 Task: Look for space in Itararé, Brazil from 9th June, 2023 to 16th June, 2023 for 2 adults in price range Rs.8000 to Rs.16000. Place can be entire place with 2 bedrooms having 2 beds and 1 bathroom. Property type can be house, flat, guest house. Booking option can be shelf check-in. Required host language is Spanish.
Action: Key pressed i<Key.caps_lock>tarare,<Key.space><Key.caps_lock>b<Key.caps_lock>razil<Key.enter>
Screenshot: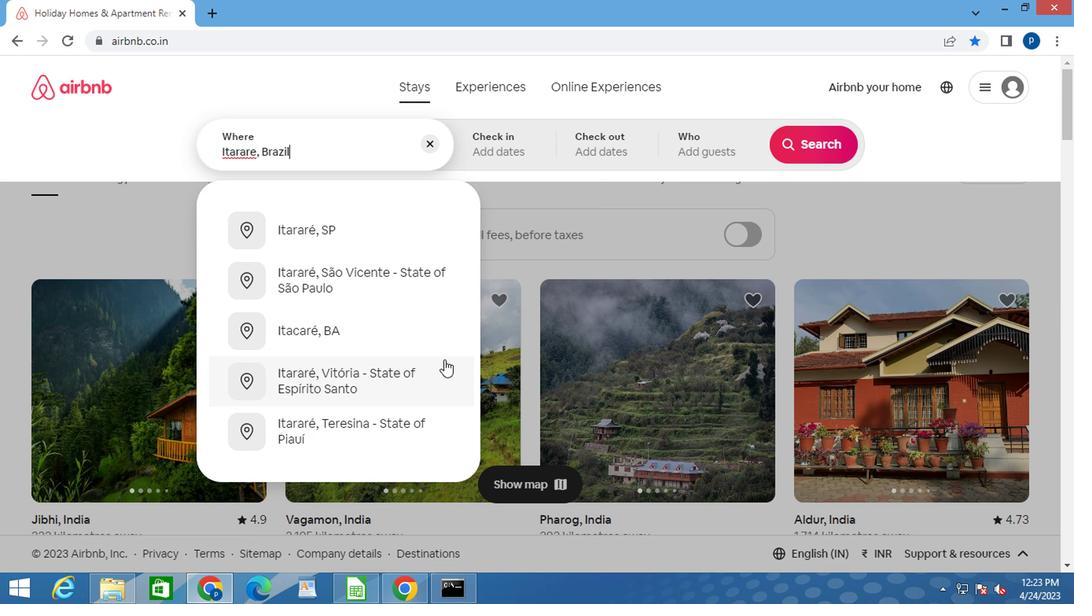 
Action: Mouse moved to (794, 268)
Screenshot: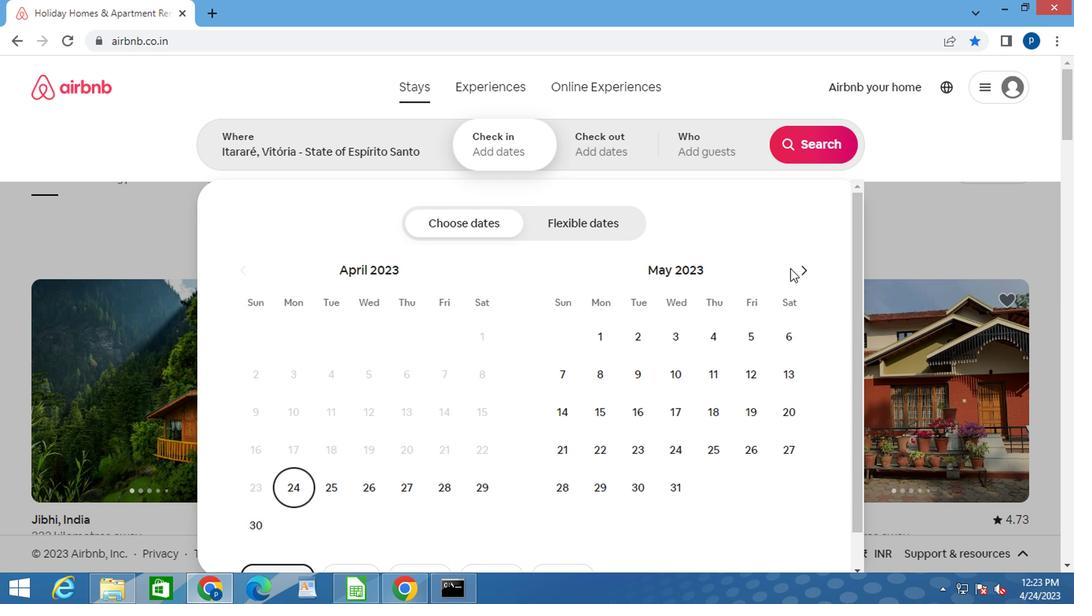 
Action: Mouse pressed left at (794, 268)
Screenshot: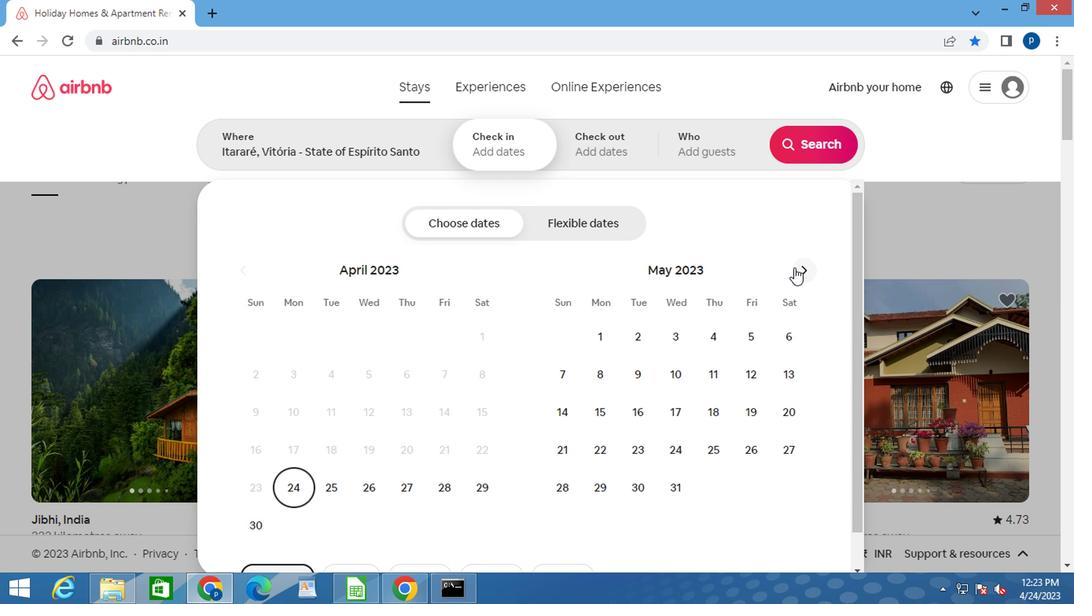 
Action: Mouse moved to (744, 372)
Screenshot: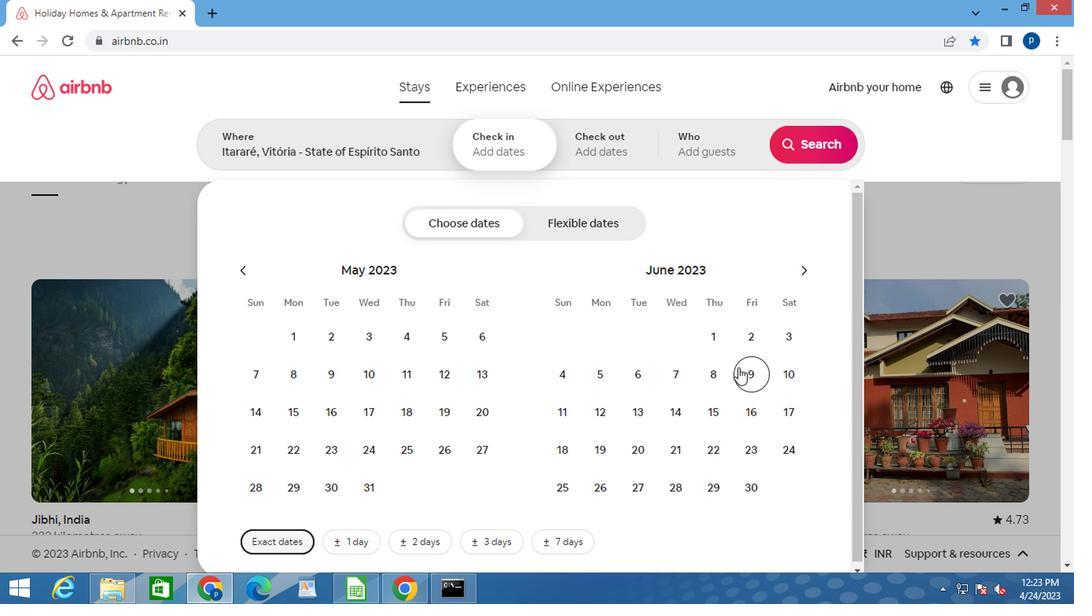 
Action: Mouse pressed left at (744, 372)
Screenshot: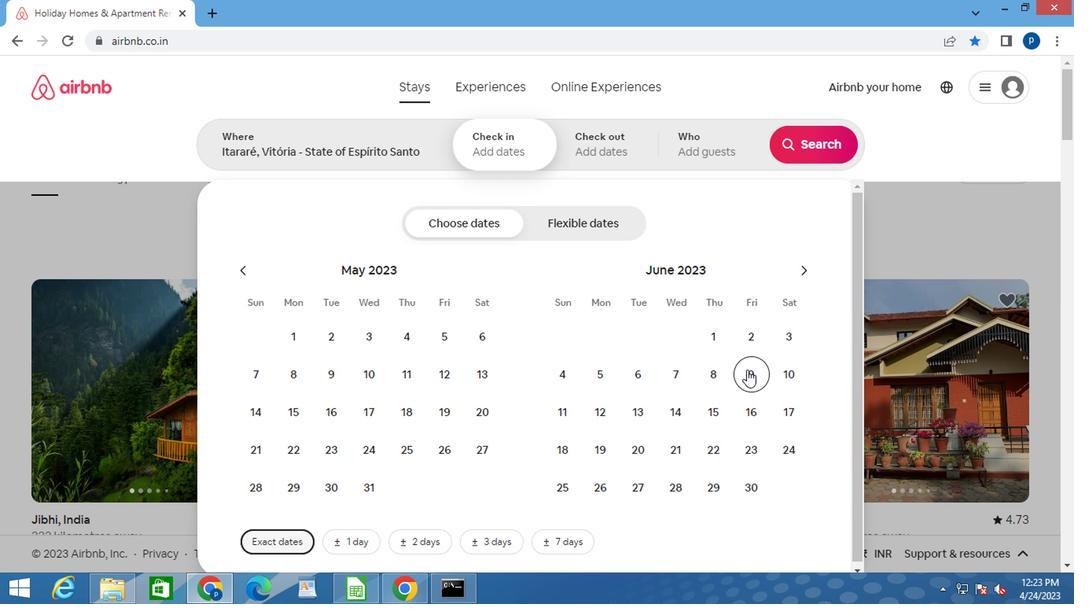
Action: Mouse moved to (750, 401)
Screenshot: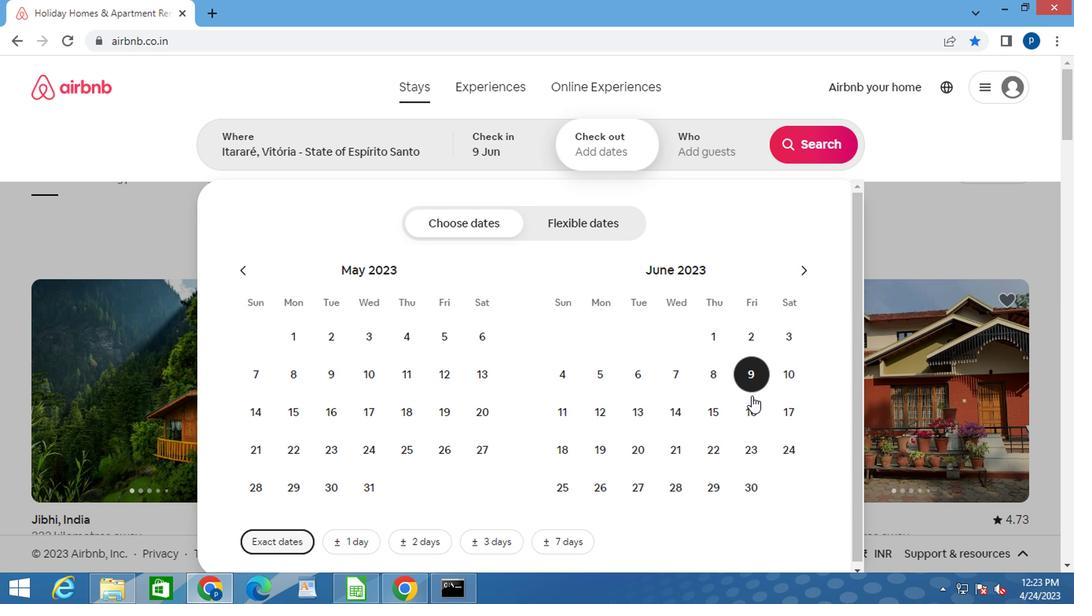 
Action: Mouse pressed left at (750, 401)
Screenshot: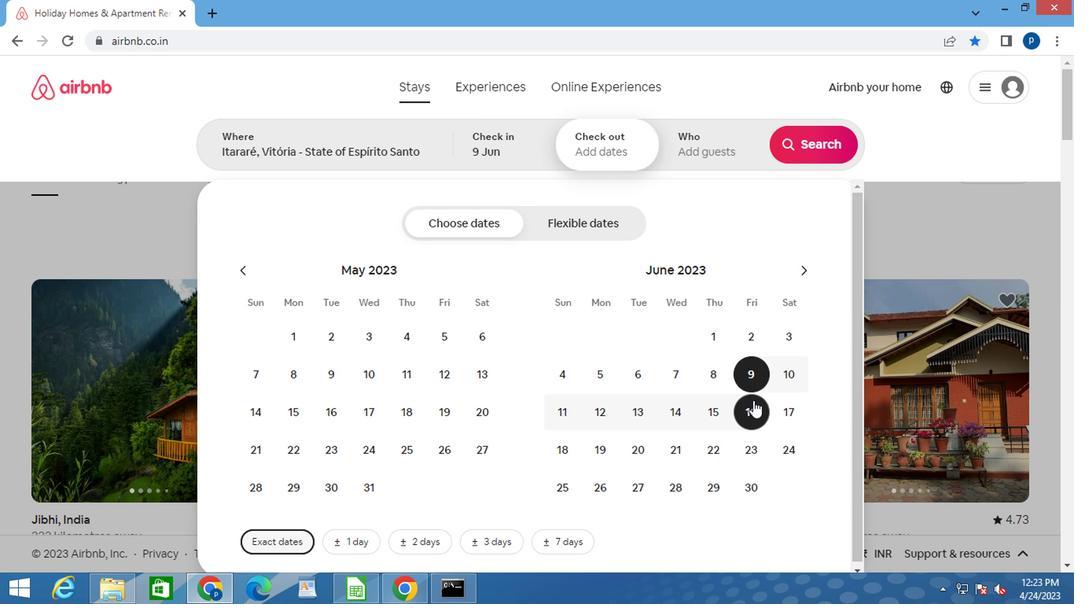 
Action: Mouse moved to (716, 150)
Screenshot: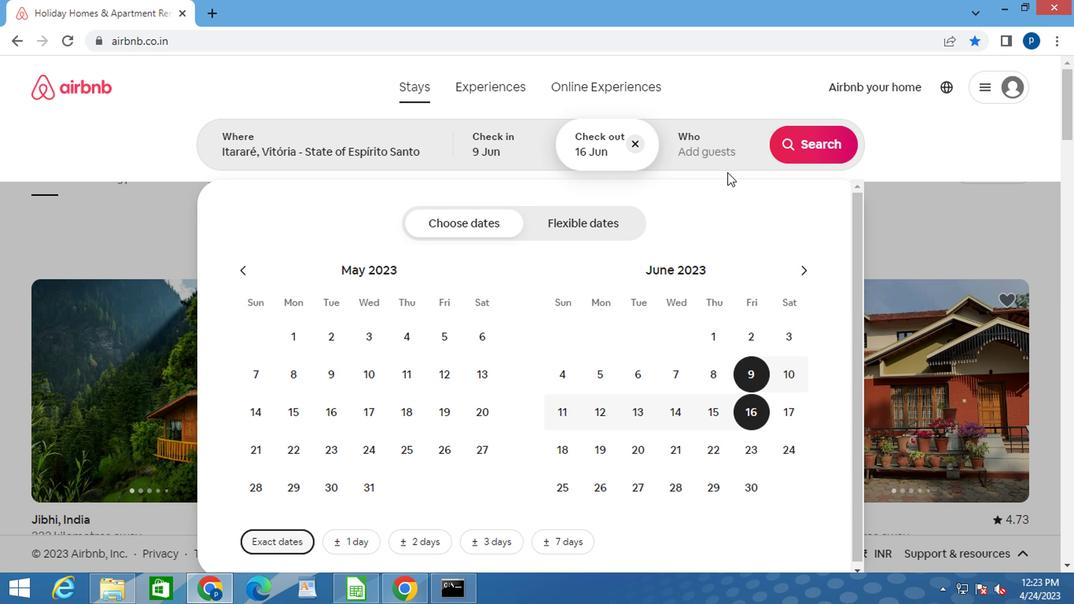 
Action: Mouse pressed left at (716, 150)
Screenshot: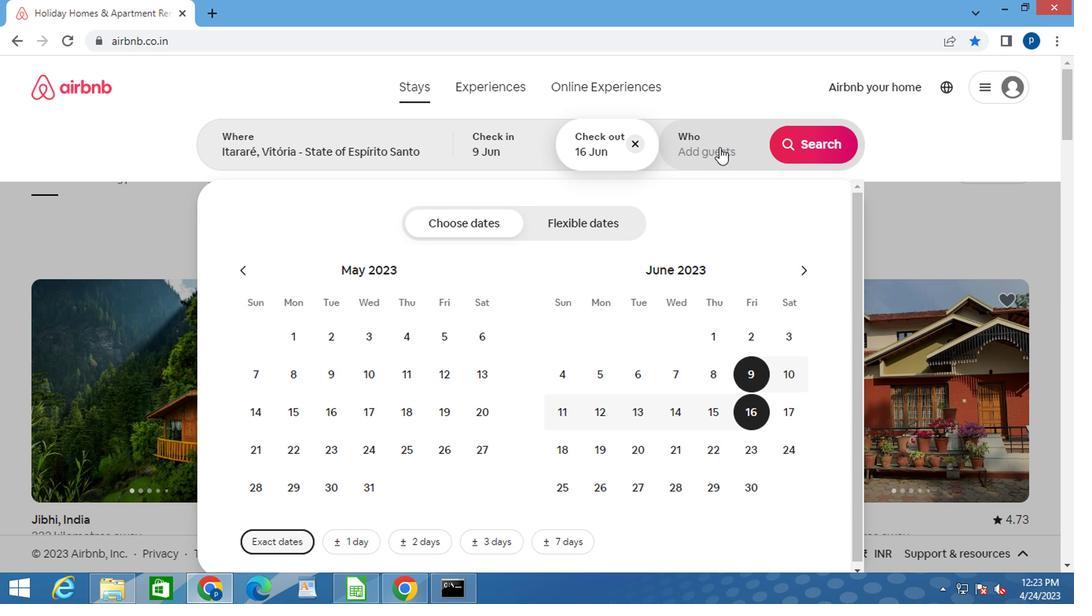
Action: Mouse moved to (815, 226)
Screenshot: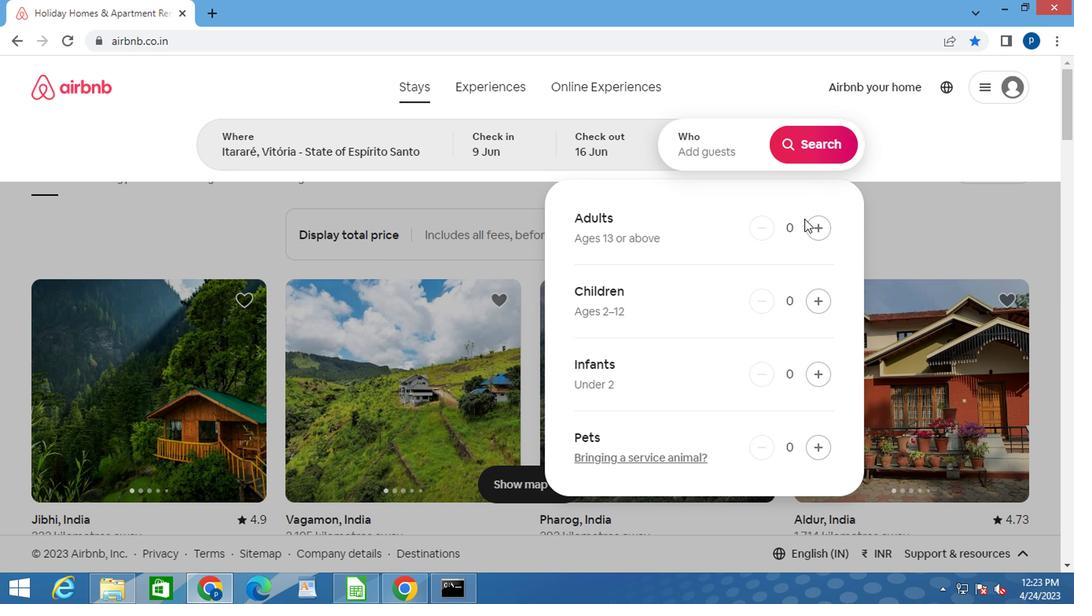 
Action: Mouse pressed left at (815, 226)
Screenshot: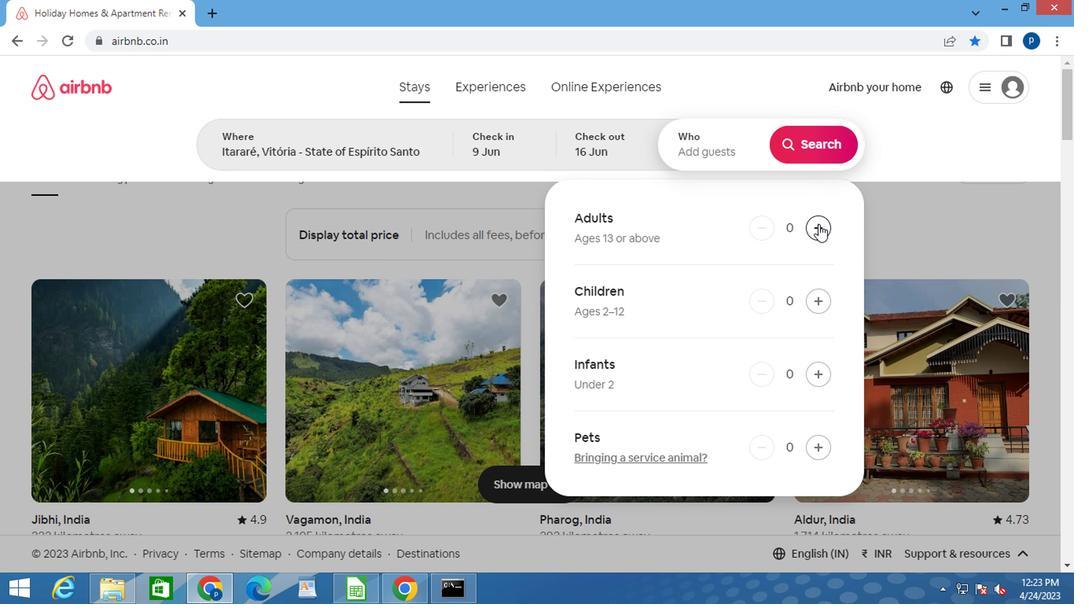 
Action: Mouse pressed left at (815, 226)
Screenshot: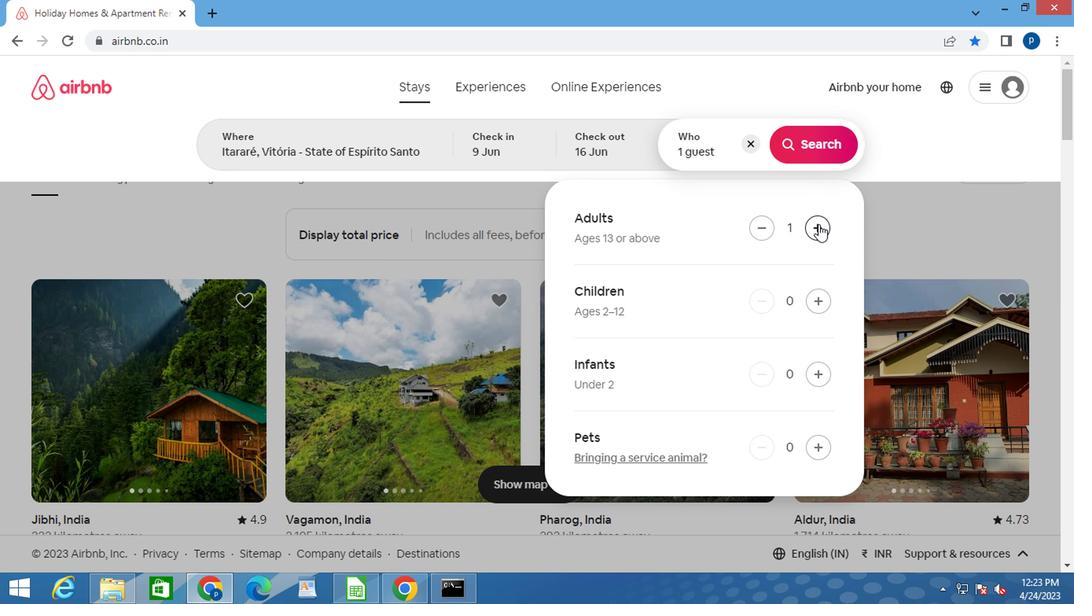 
Action: Mouse moved to (817, 148)
Screenshot: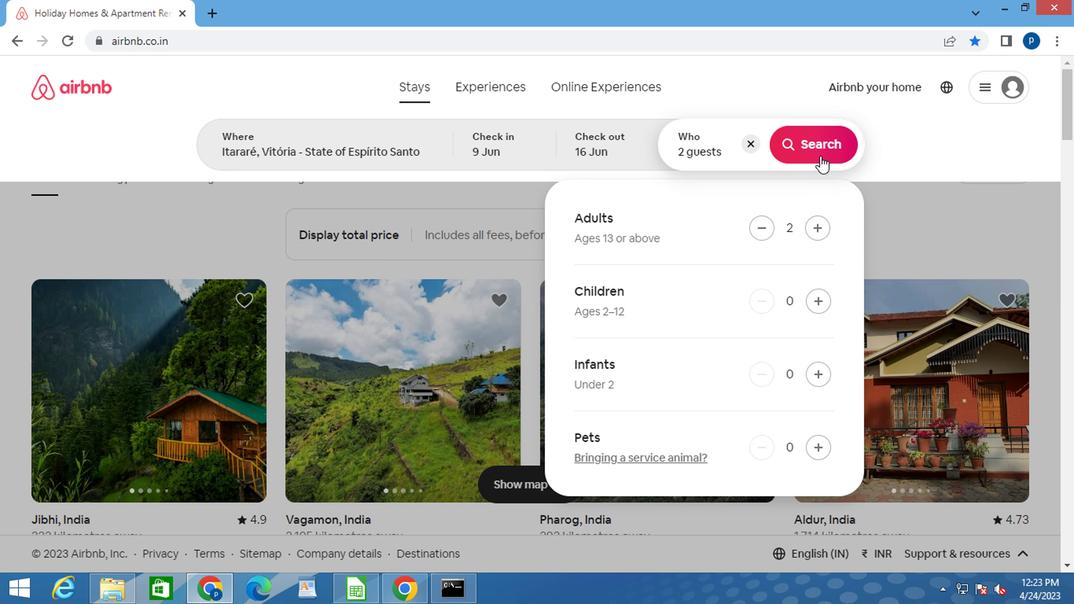 
Action: Mouse pressed left at (817, 148)
Screenshot: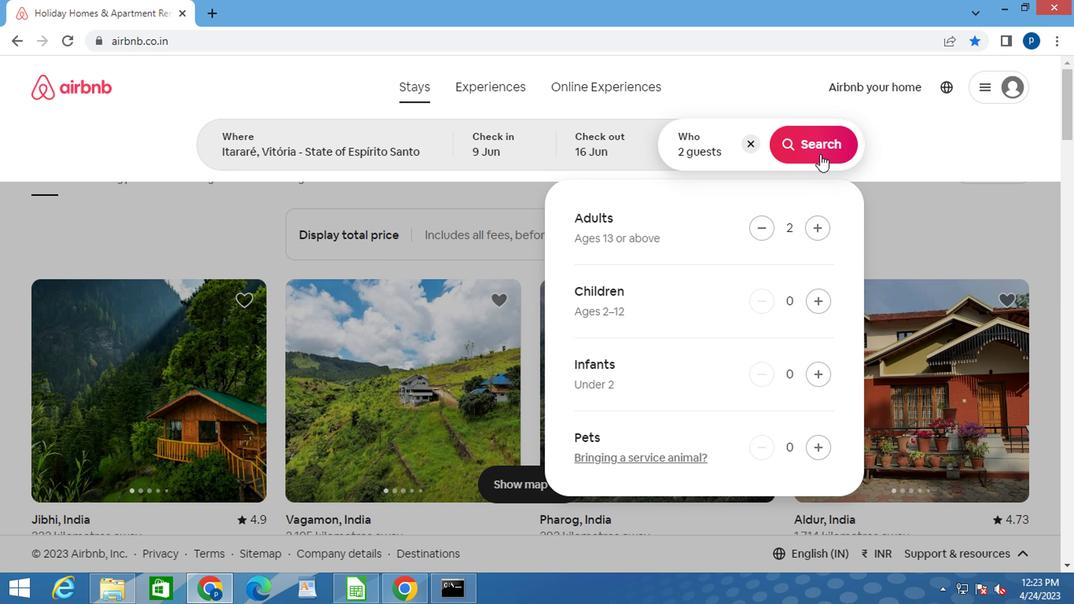 
Action: Mouse moved to (972, 159)
Screenshot: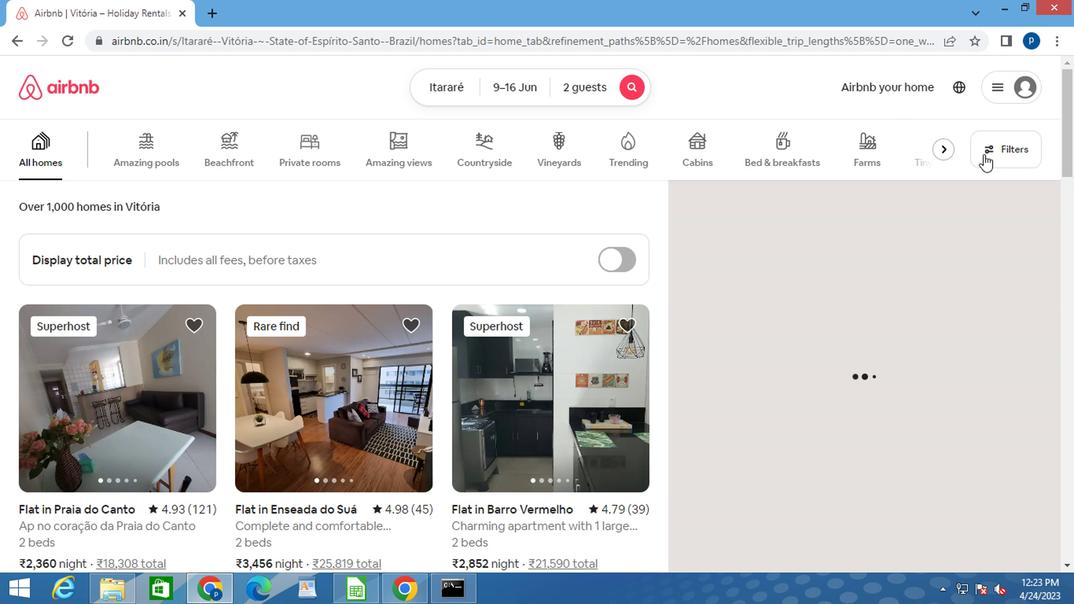 
Action: Mouse pressed left at (972, 159)
Screenshot: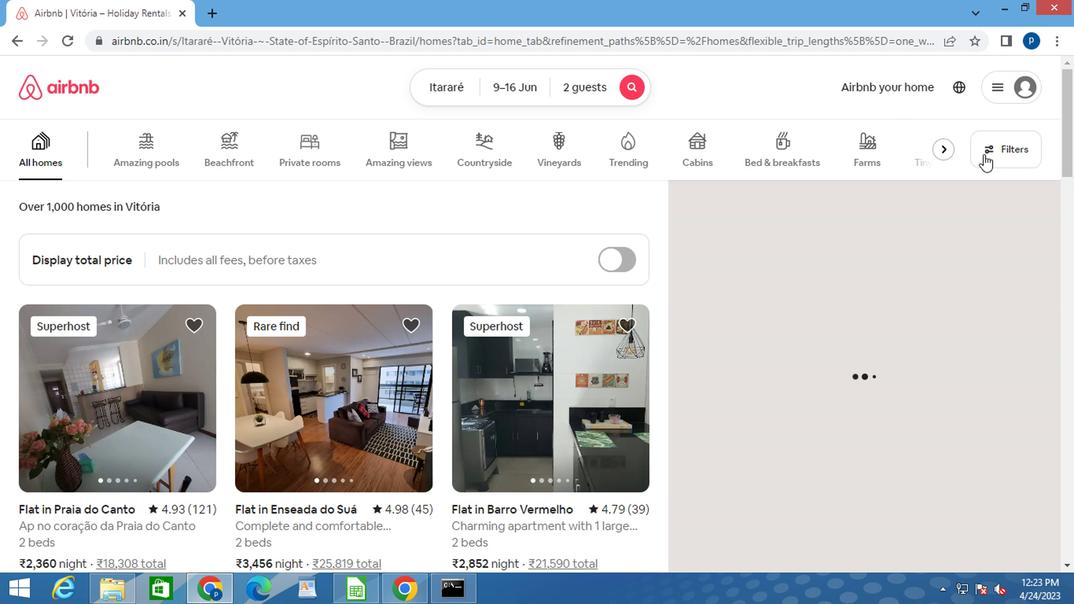 
Action: Mouse moved to (981, 158)
Screenshot: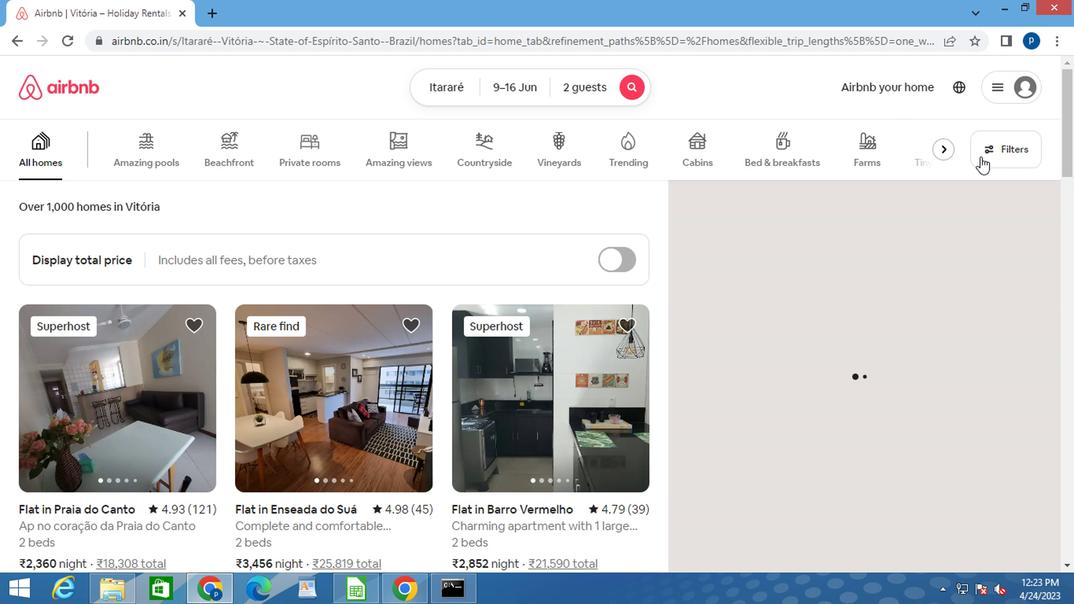 
Action: Mouse pressed left at (981, 158)
Screenshot: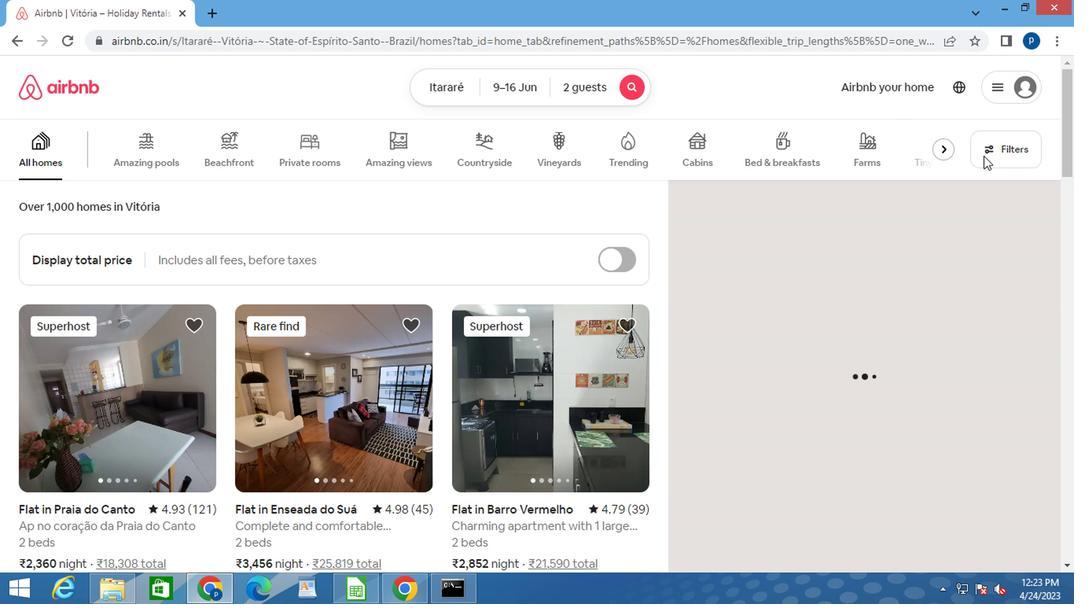 
Action: Mouse moved to (973, 153)
Screenshot: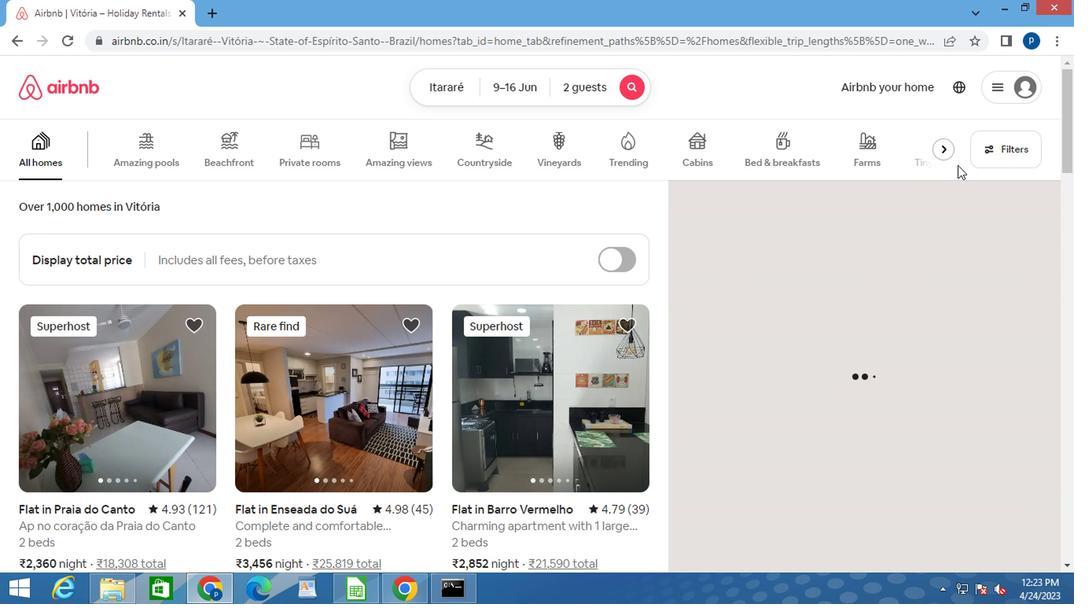 
Action: Mouse pressed left at (973, 153)
Screenshot: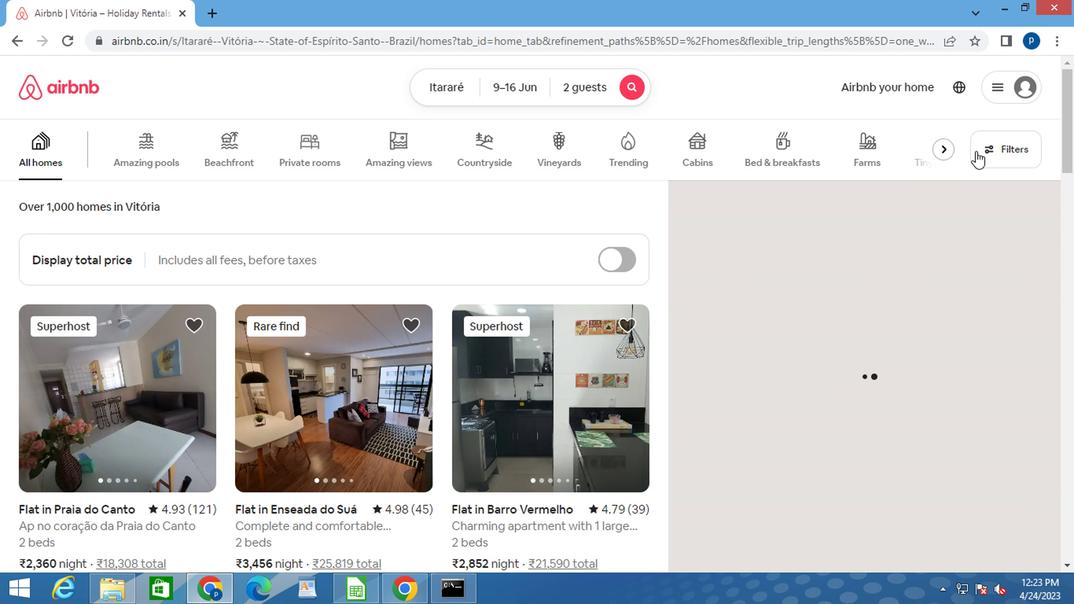 
Action: Mouse moved to (315, 351)
Screenshot: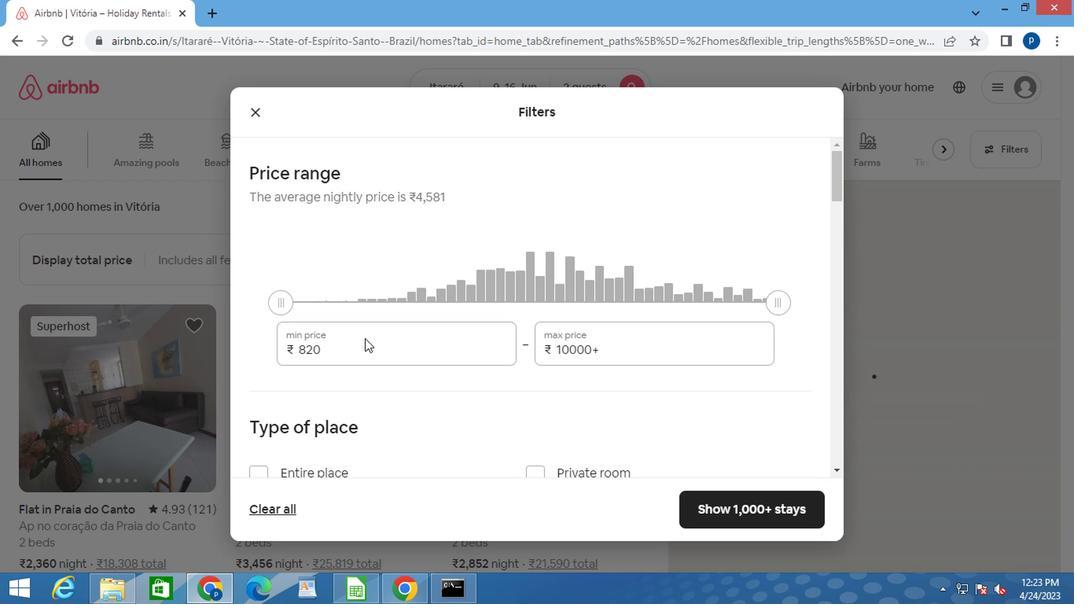 
Action: Mouse pressed left at (315, 351)
Screenshot: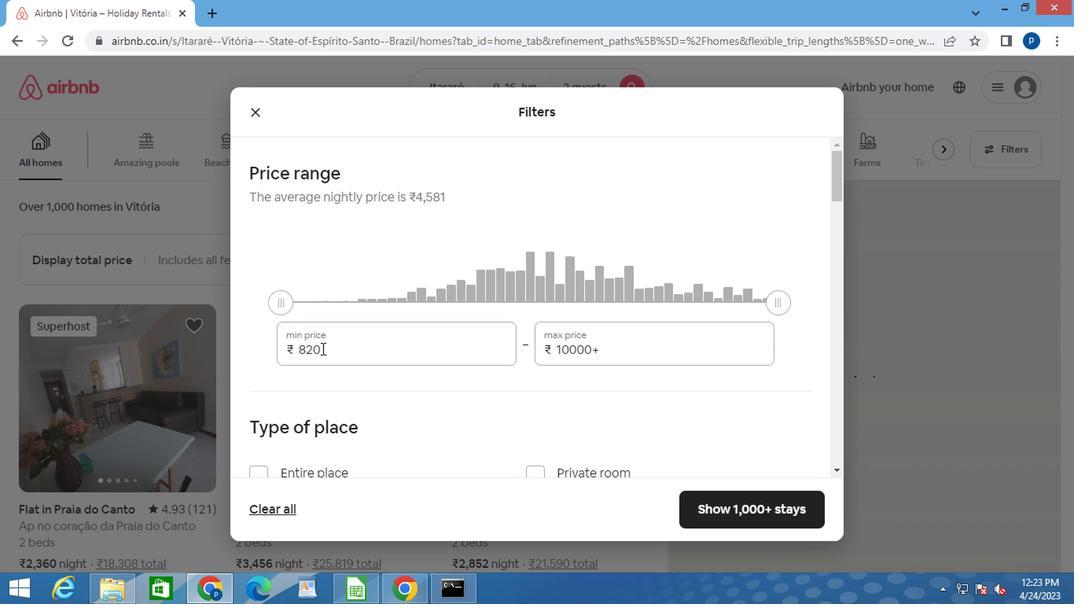 
Action: Mouse pressed left at (315, 351)
Screenshot: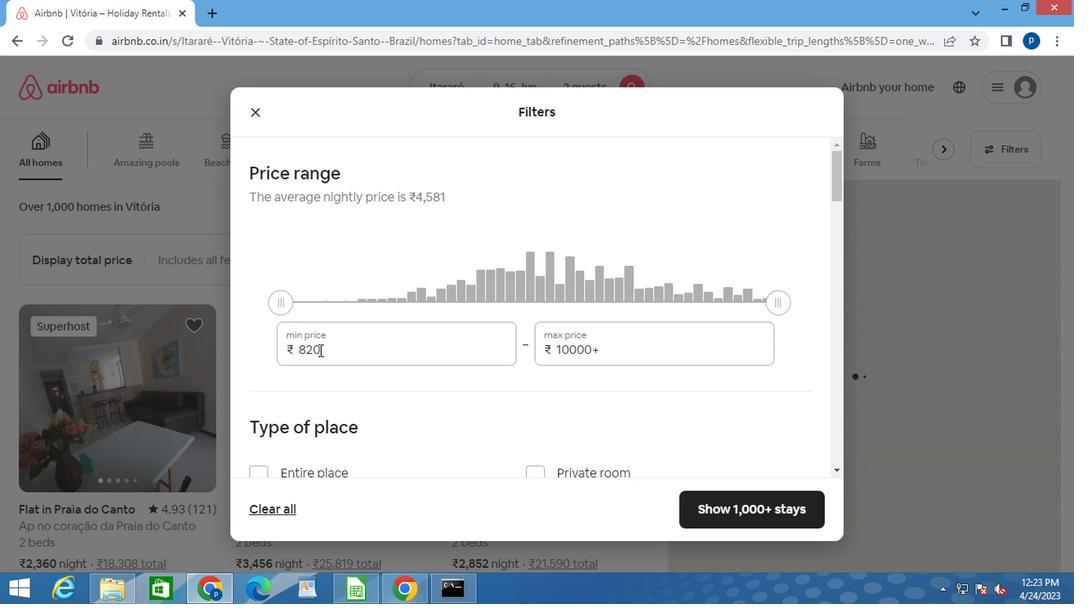 
Action: Key pressed 8000<Key.tab>16000
Screenshot: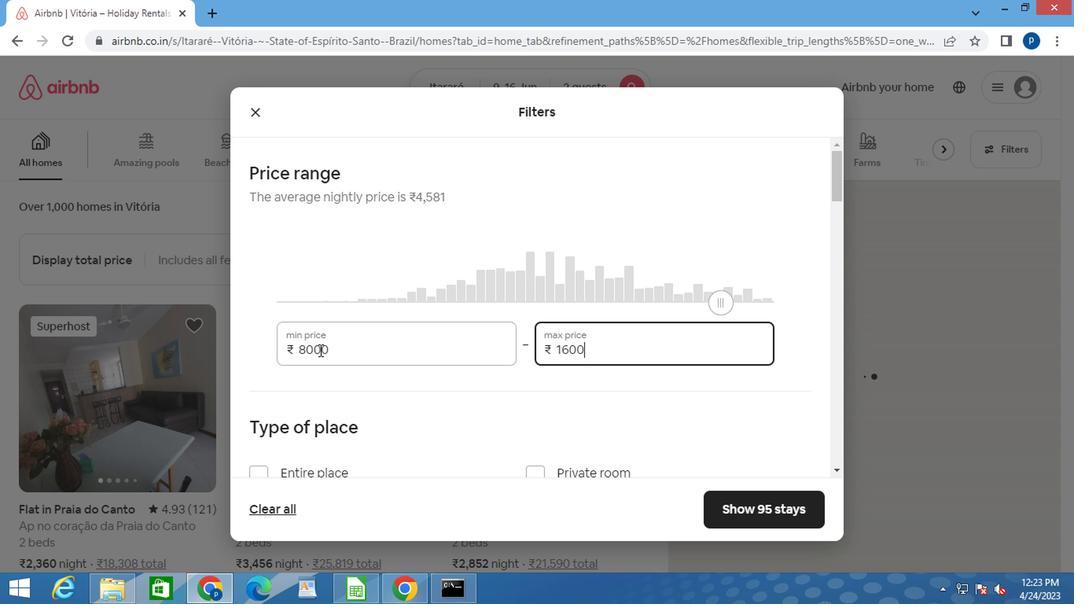 
Action: Mouse moved to (378, 390)
Screenshot: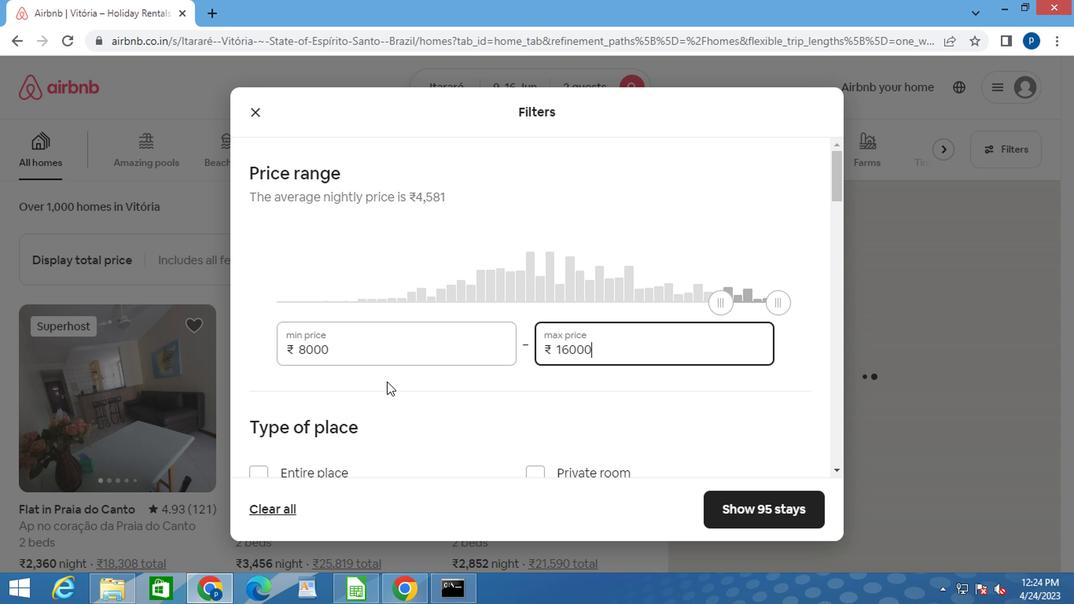 
Action: Mouse scrolled (378, 389) with delta (0, 0)
Screenshot: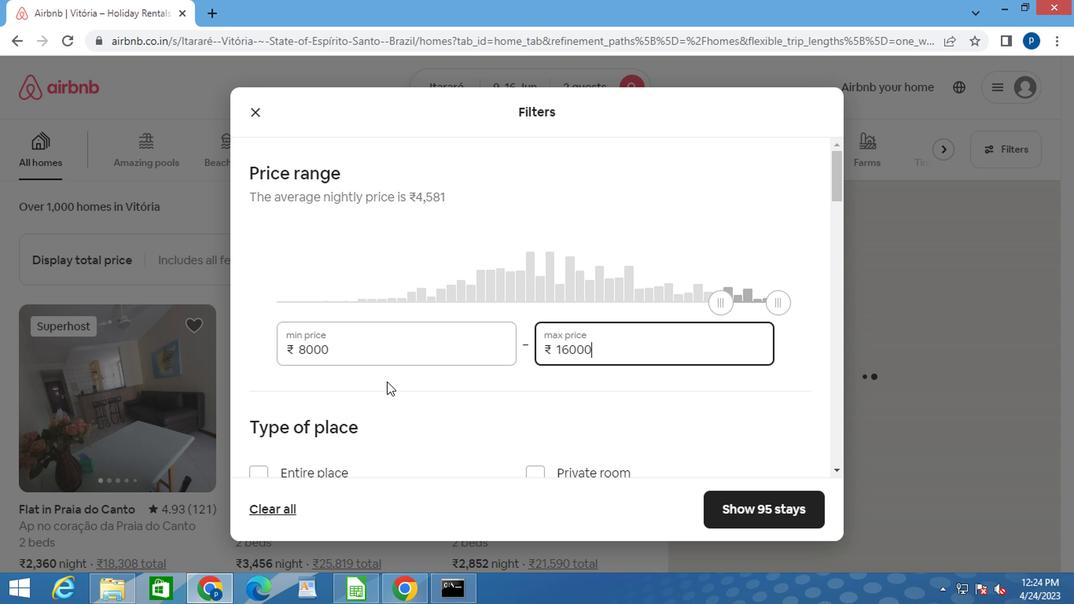 
Action: Mouse moved to (376, 390)
Screenshot: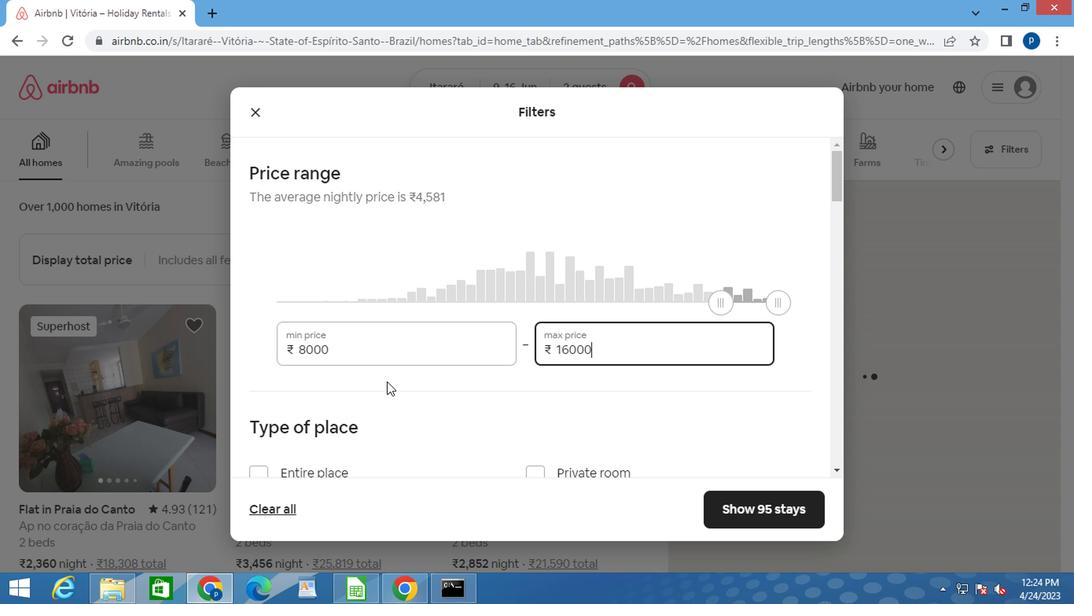 
Action: Mouse scrolled (376, 389) with delta (0, 0)
Screenshot: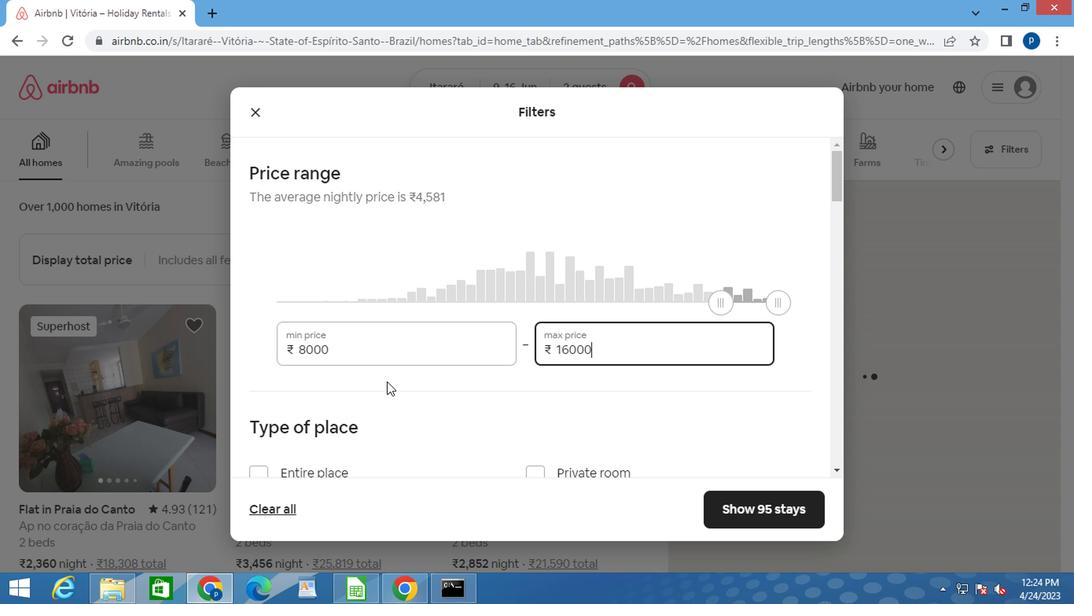 
Action: Mouse moved to (258, 311)
Screenshot: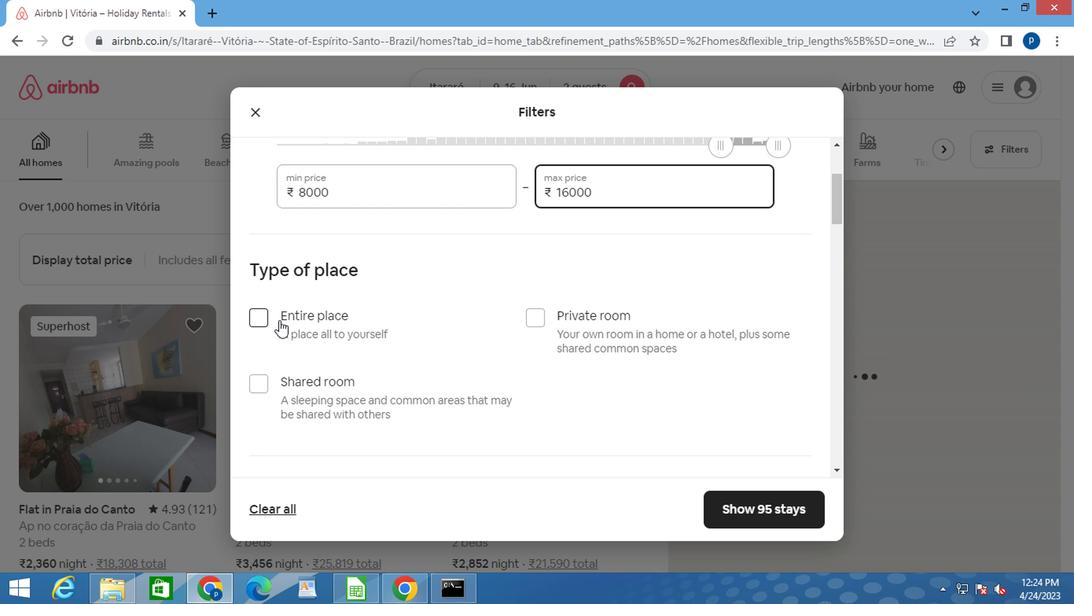 
Action: Mouse pressed left at (258, 311)
Screenshot: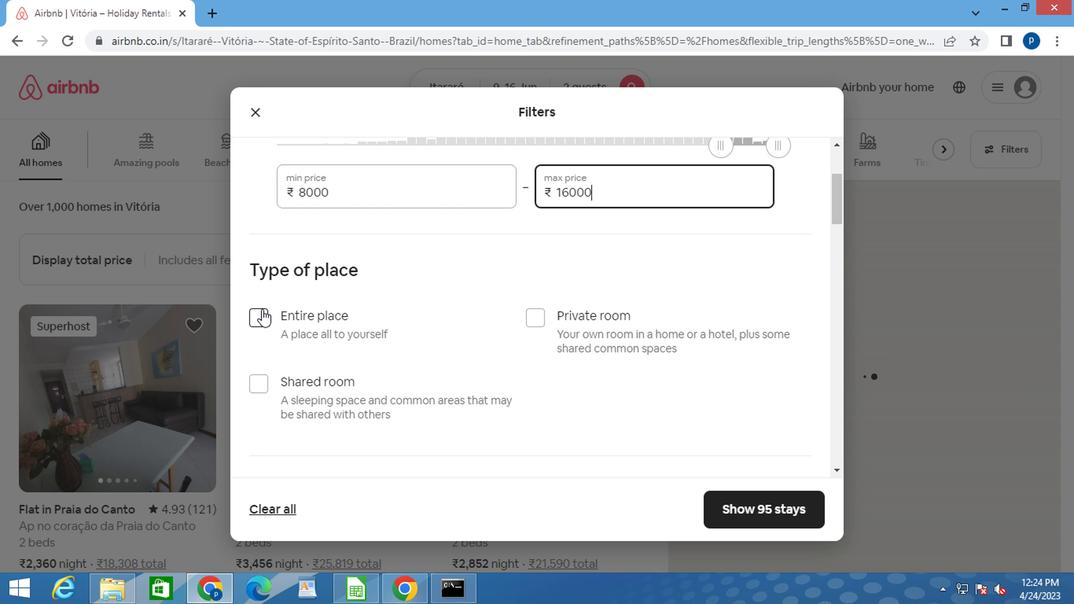 
Action: Mouse moved to (393, 332)
Screenshot: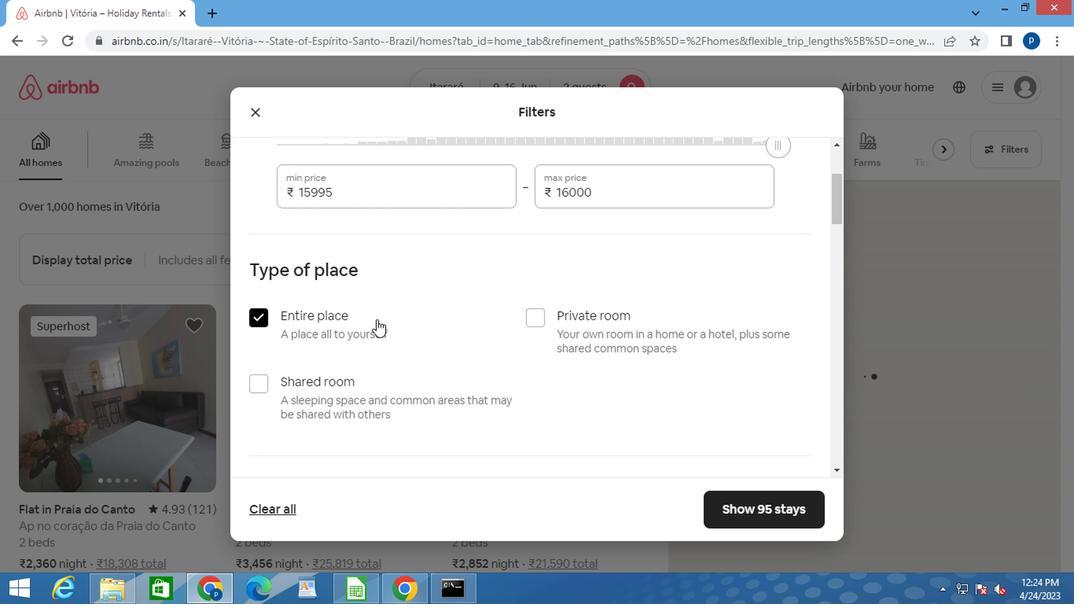 
Action: Mouse scrolled (393, 331) with delta (0, 0)
Screenshot: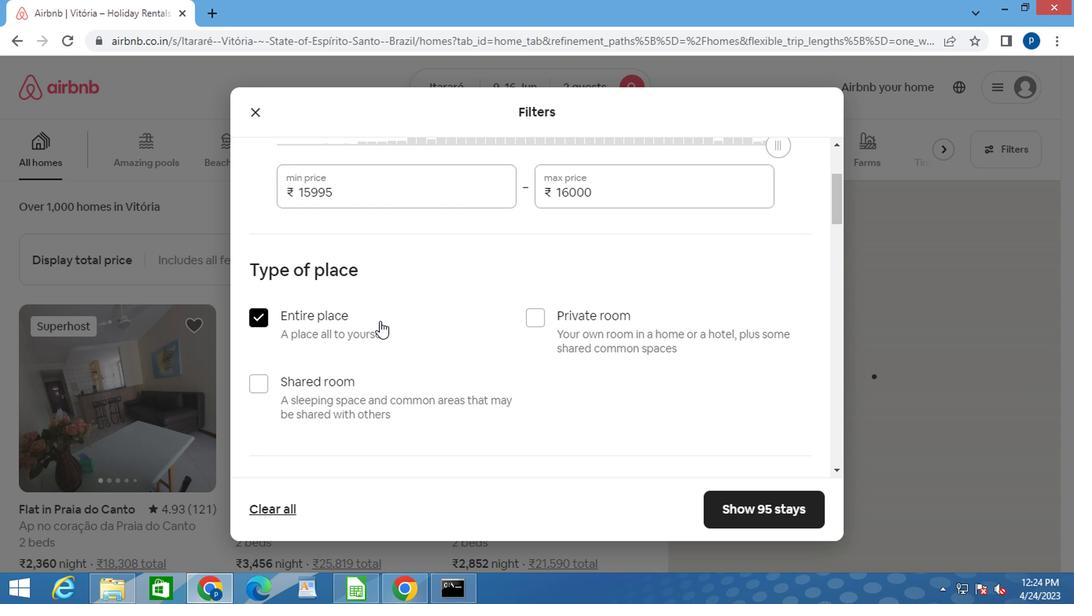
Action: Mouse moved to (393, 333)
Screenshot: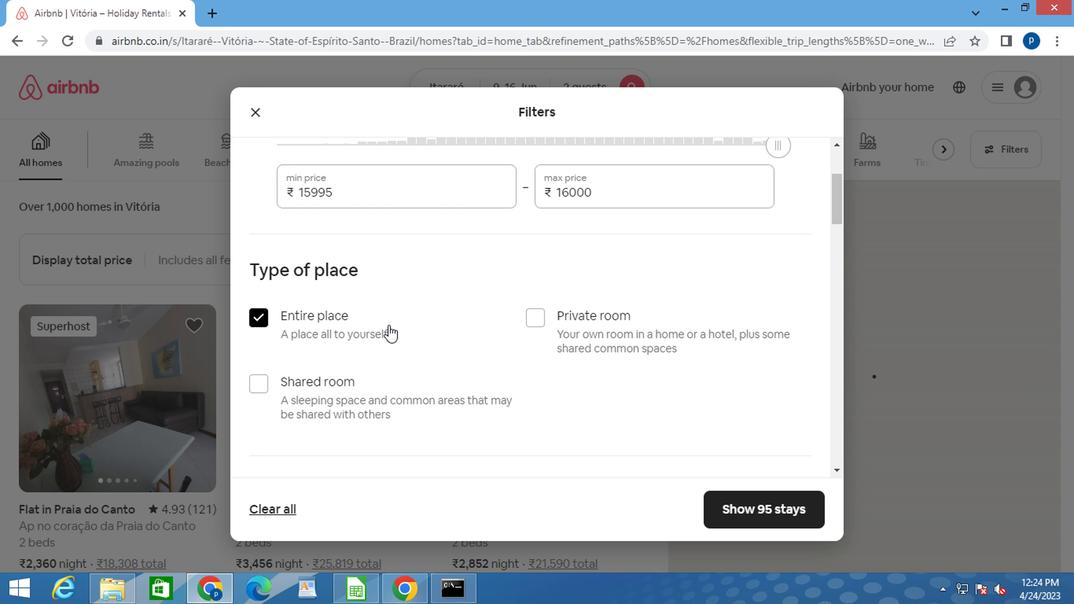 
Action: Mouse scrolled (393, 332) with delta (0, -1)
Screenshot: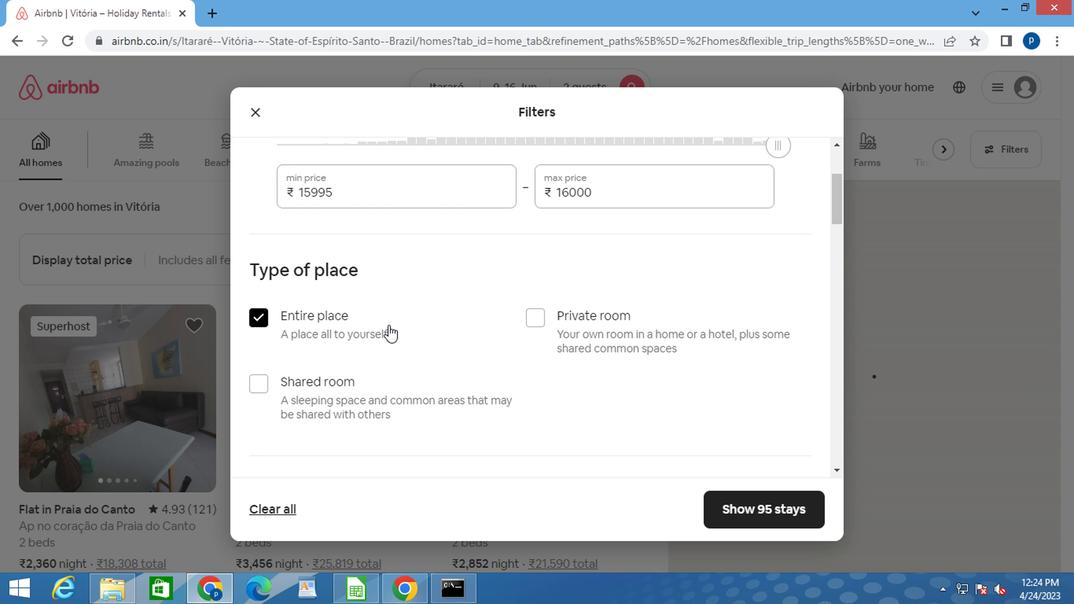 
Action: Mouse scrolled (393, 332) with delta (0, -1)
Screenshot: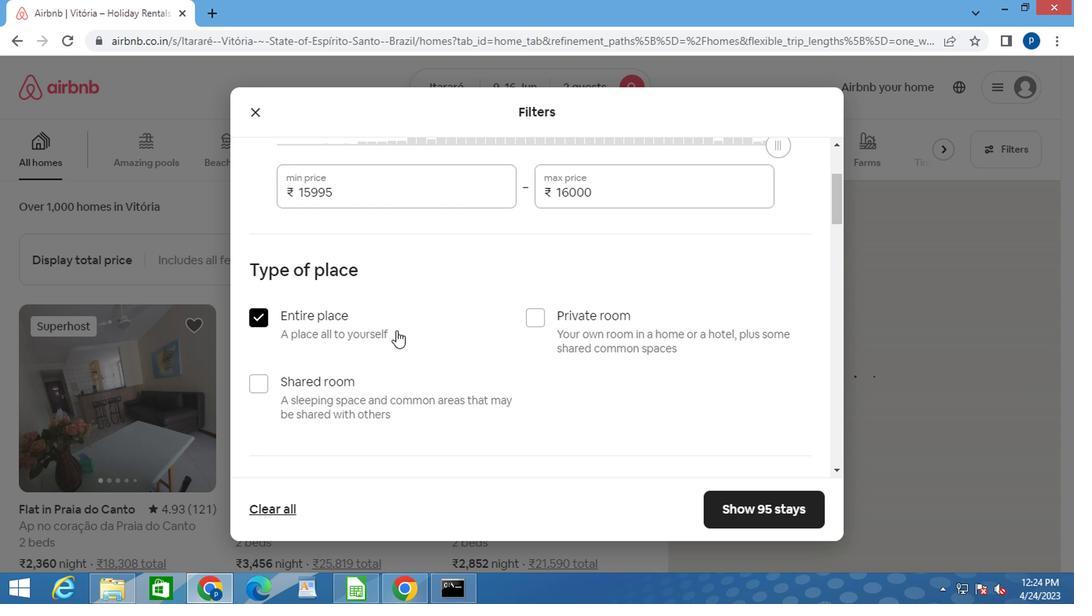 
Action: Mouse moved to (387, 329)
Screenshot: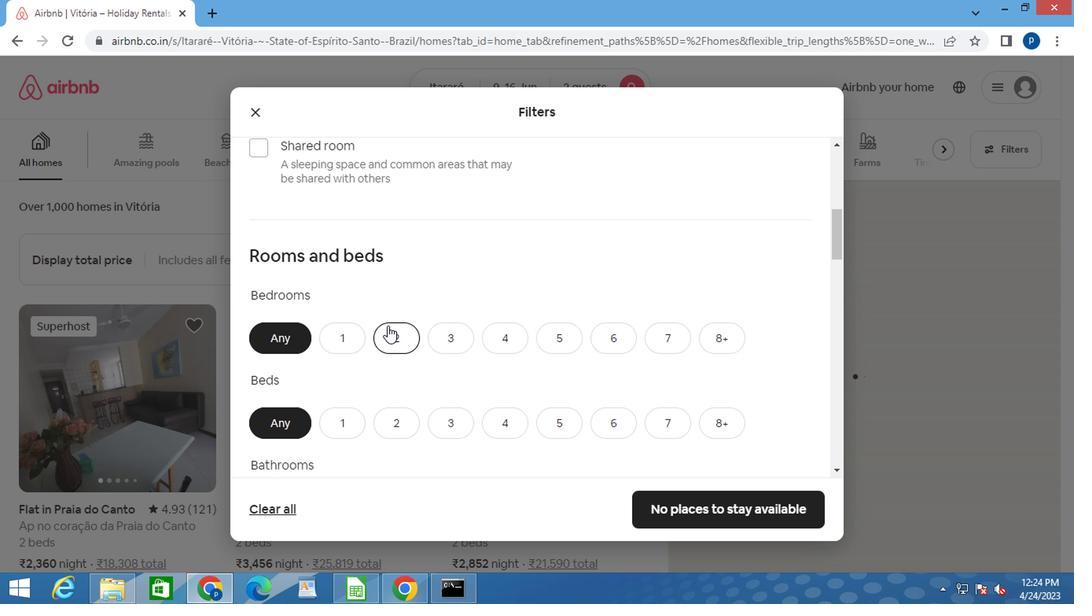 
Action: Mouse pressed left at (387, 329)
Screenshot: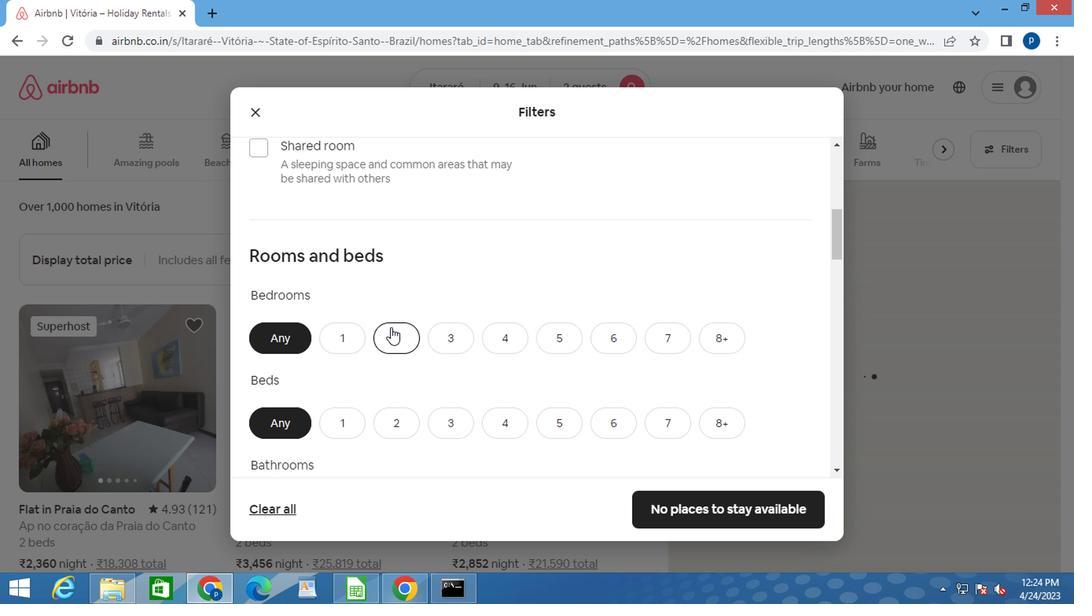 
Action: Mouse moved to (400, 335)
Screenshot: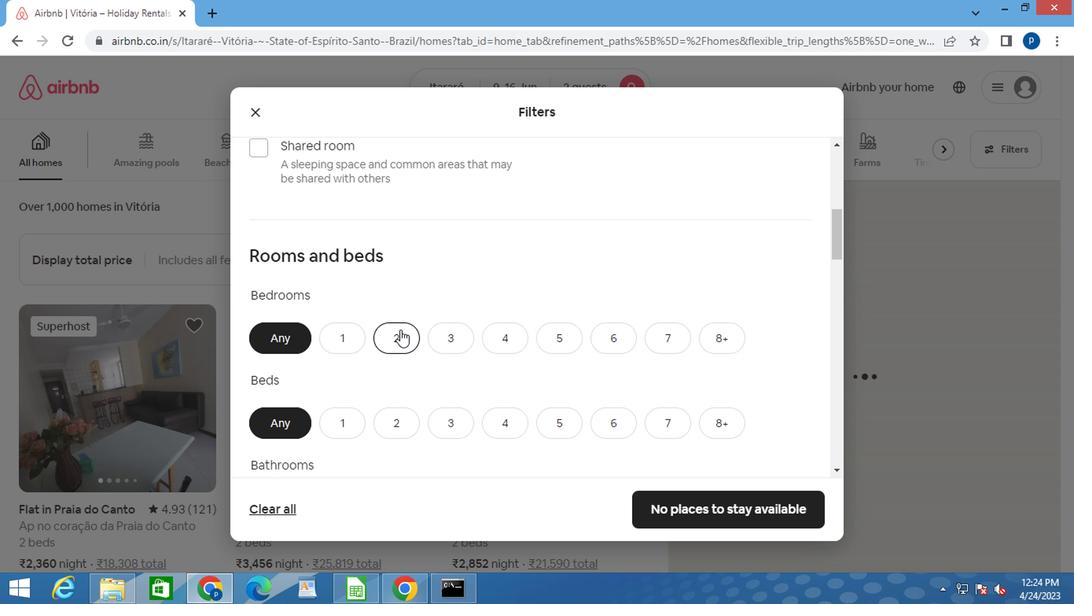 
Action: Mouse scrolled (400, 334) with delta (0, 0)
Screenshot: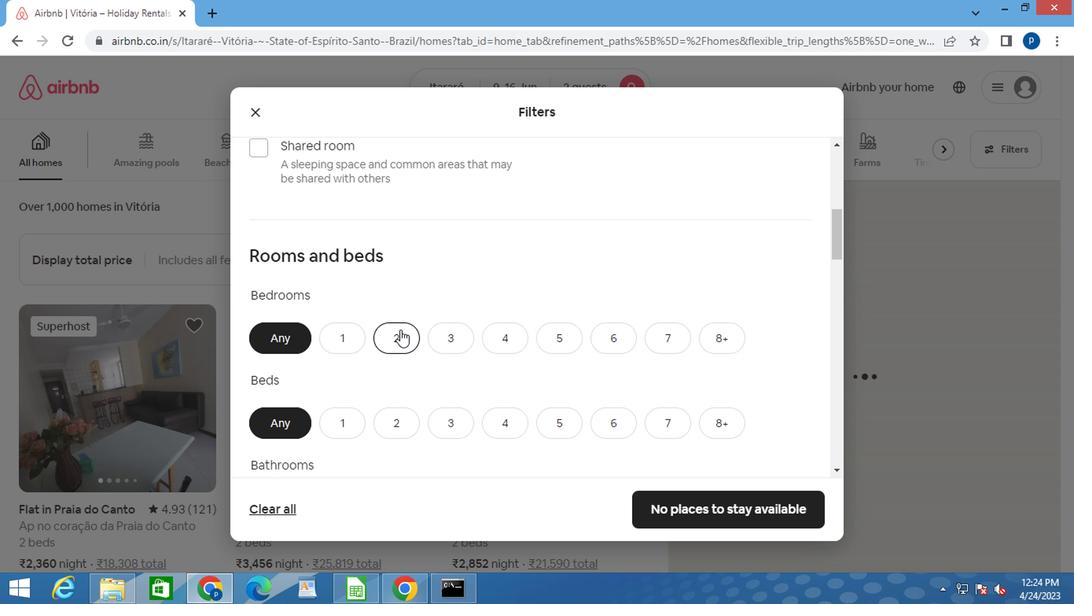 
Action: Mouse moved to (396, 341)
Screenshot: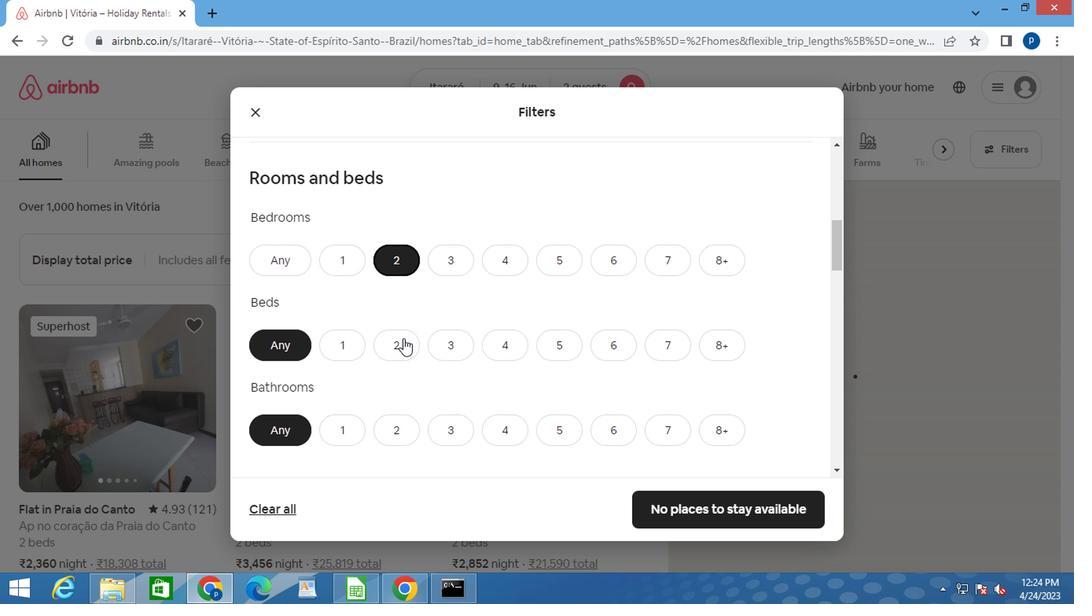 
Action: Mouse pressed left at (396, 341)
Screenshot: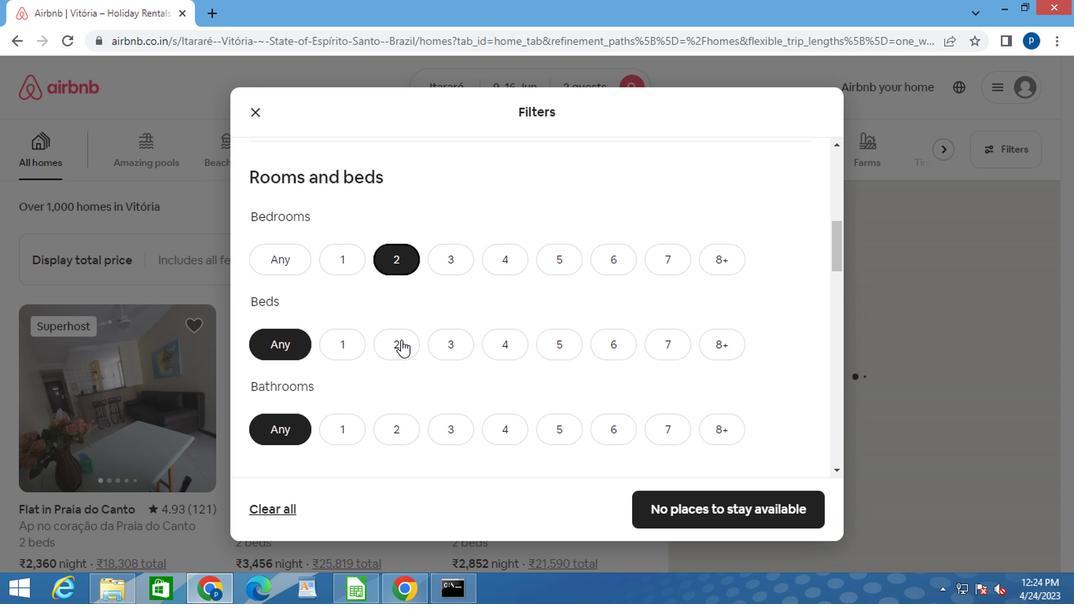 
Action: Mouse scrolled (396, 340) with delta (0, 0)
Screenshot: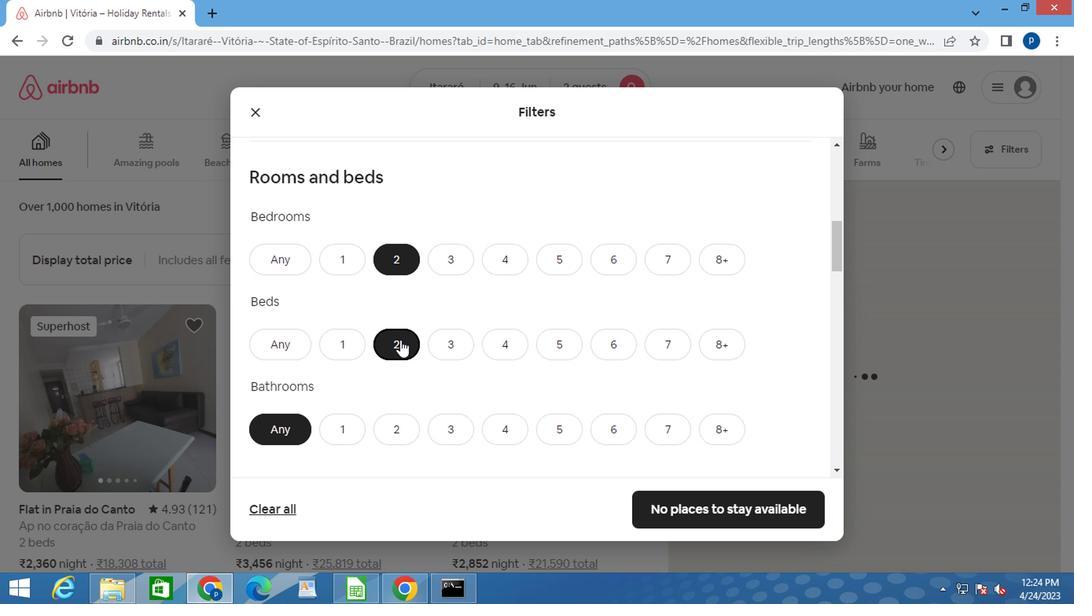 
Action: Mouse moved to (335, 351)
Screenshot: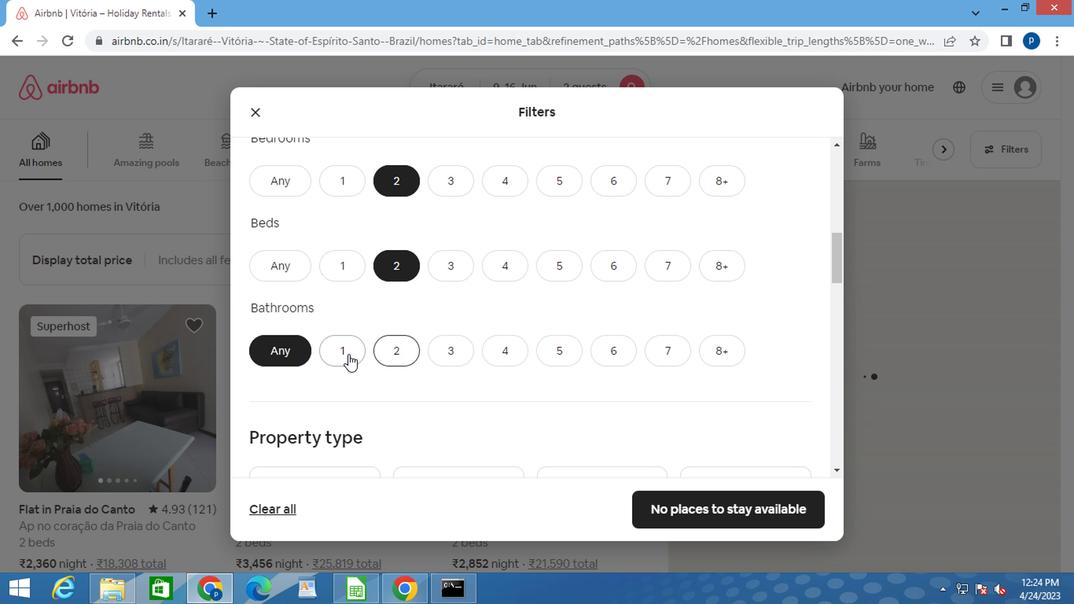 
Action: Mouse pressed left at (335, 351)
Screenshot: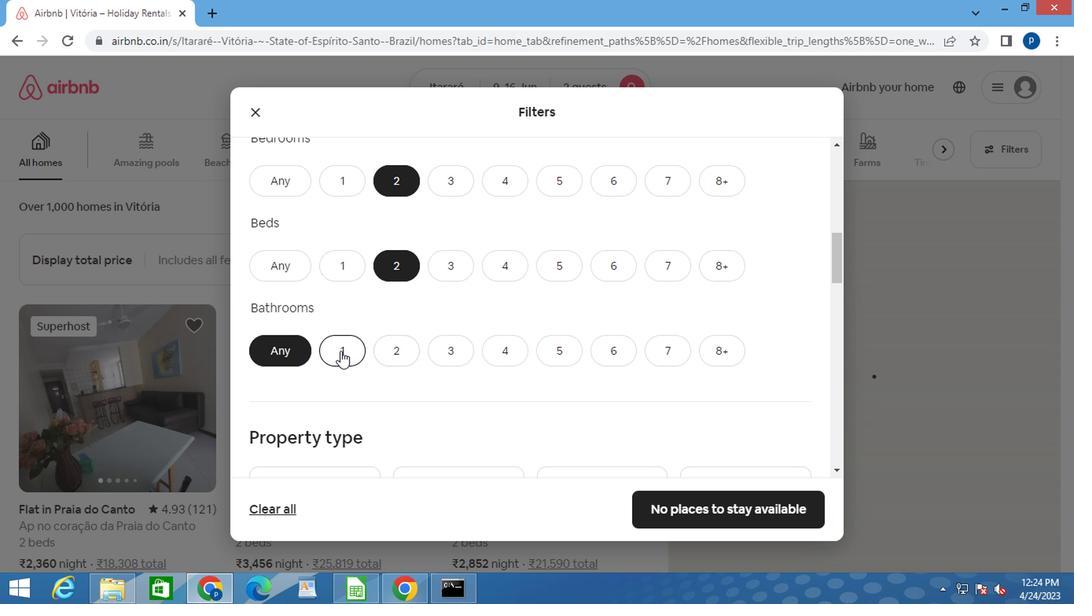 
Action: Mouse moved to (457, 350)
Screenshot: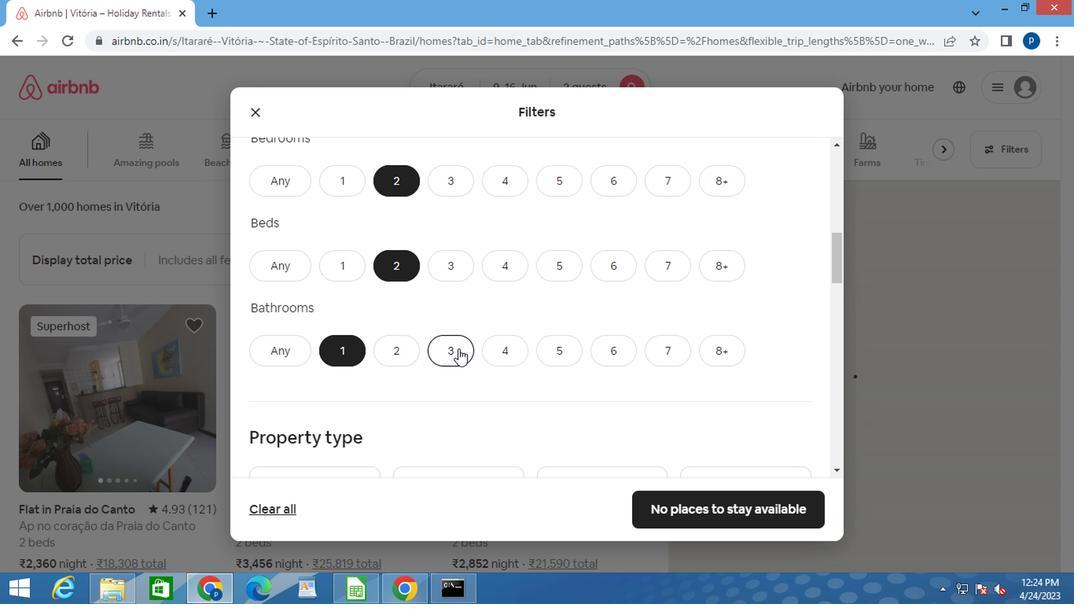 
Action: Mouse scrolled (457, 349) with delta (0, -1)
Screenshot: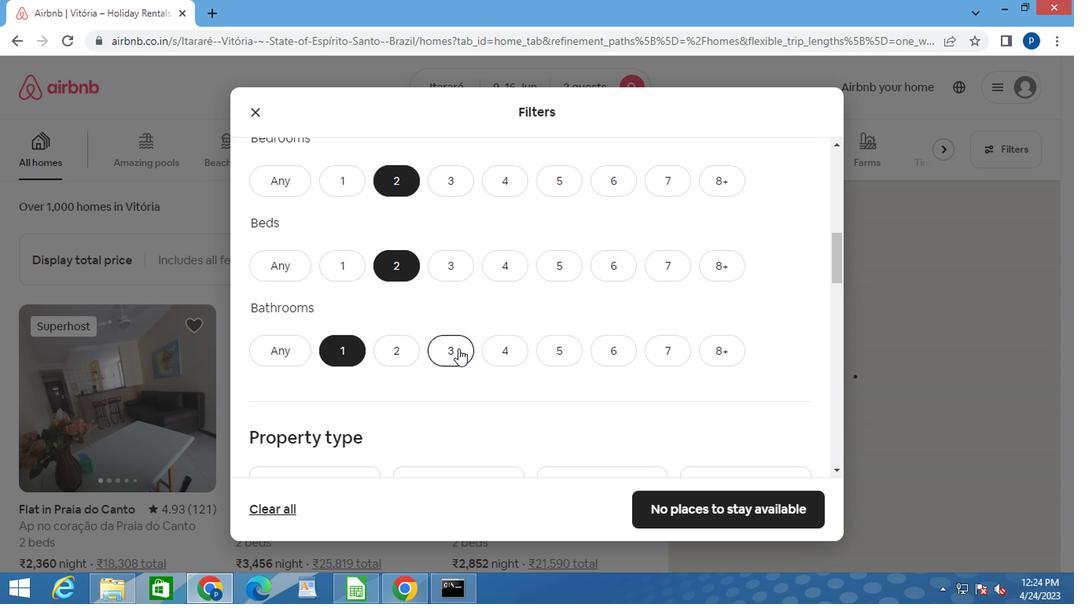 
Action: Mouse scrolled (457, 349) with delta (0, -1)
Screenshot: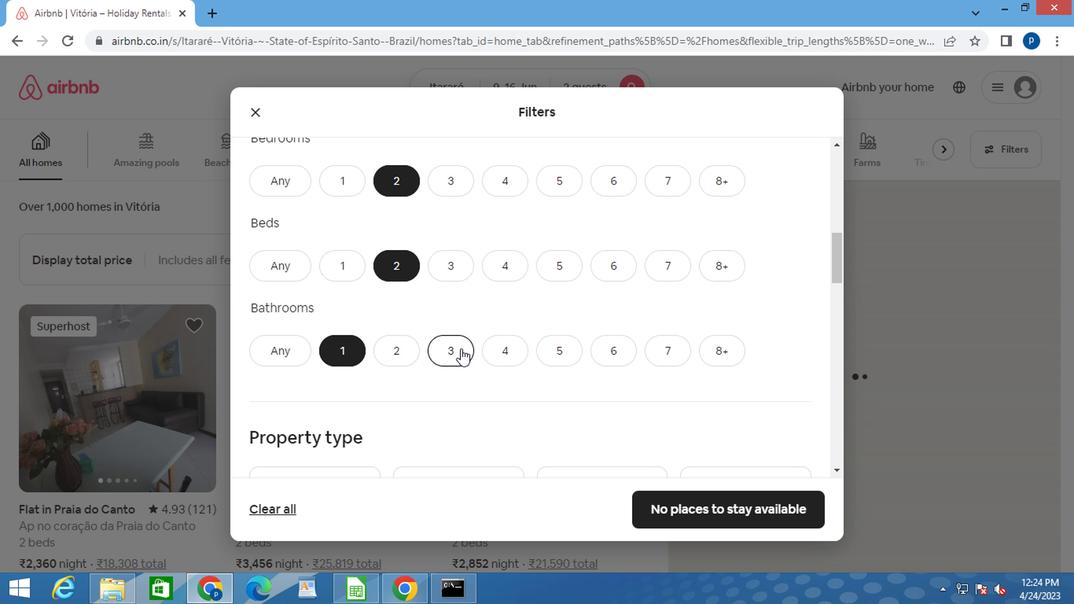 
Action: Mouse moved to (319, 340)
Screenshot: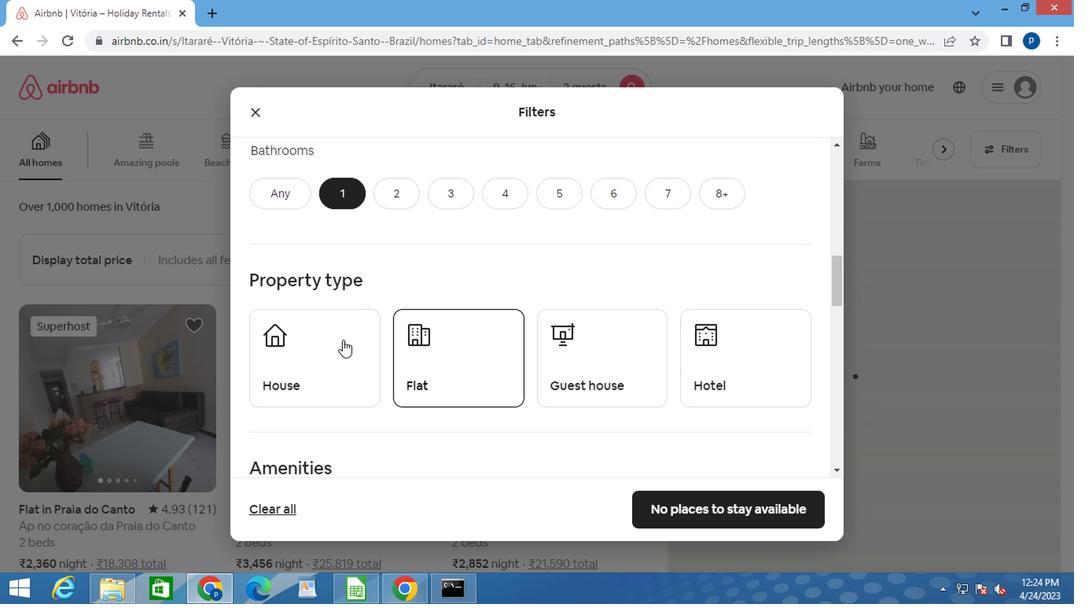 
Action: Mouse pressed left at (319, 340)
Screenshot: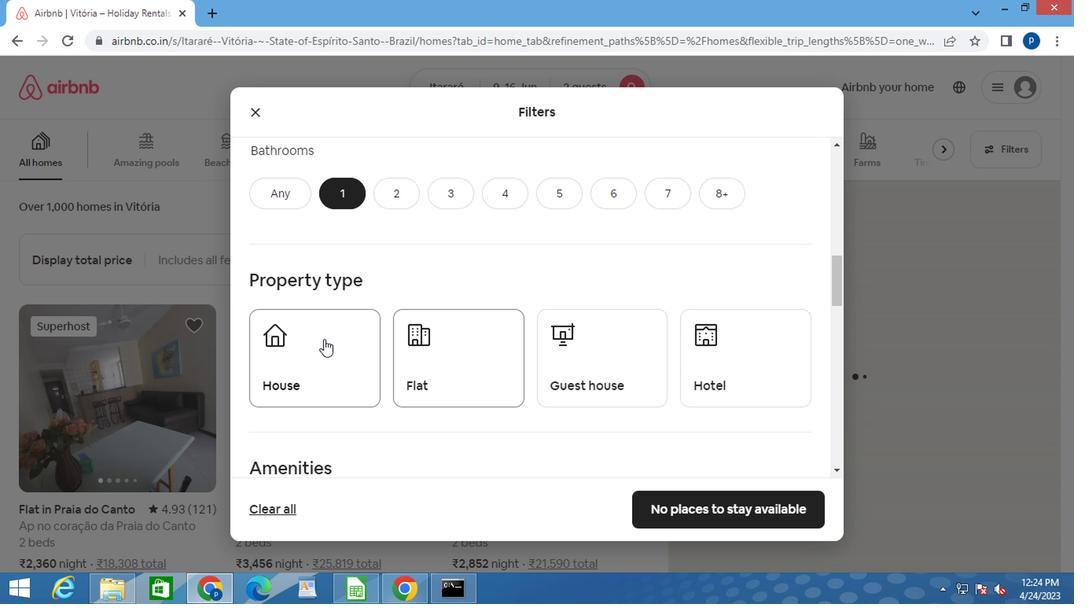 
Action: Mouse moved to (466, 361)
Screenshot: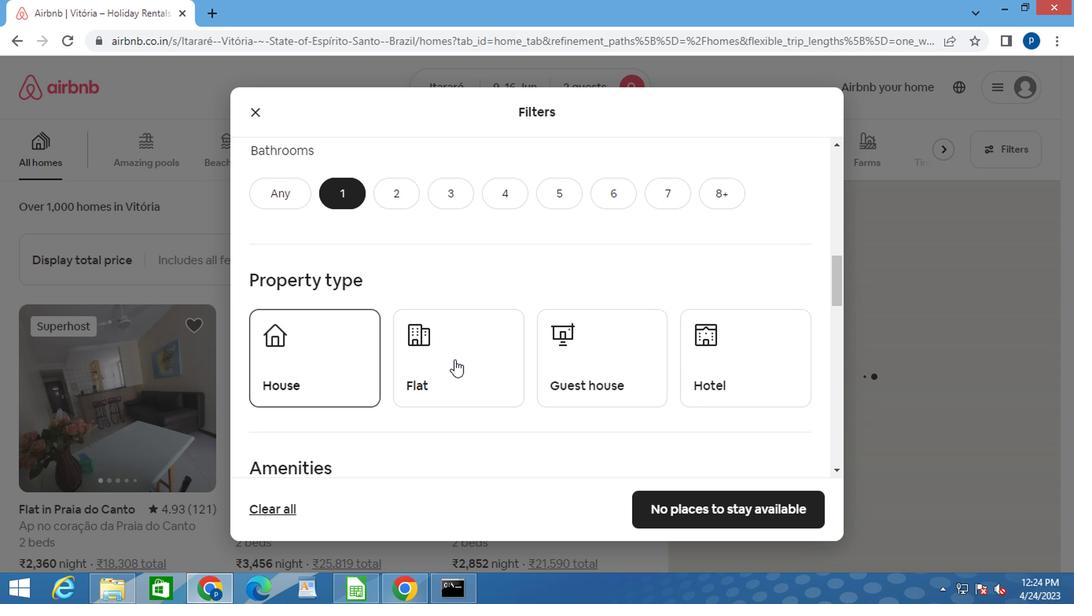 
Action: Mouse pressed left at (466, 361)
Screenshot: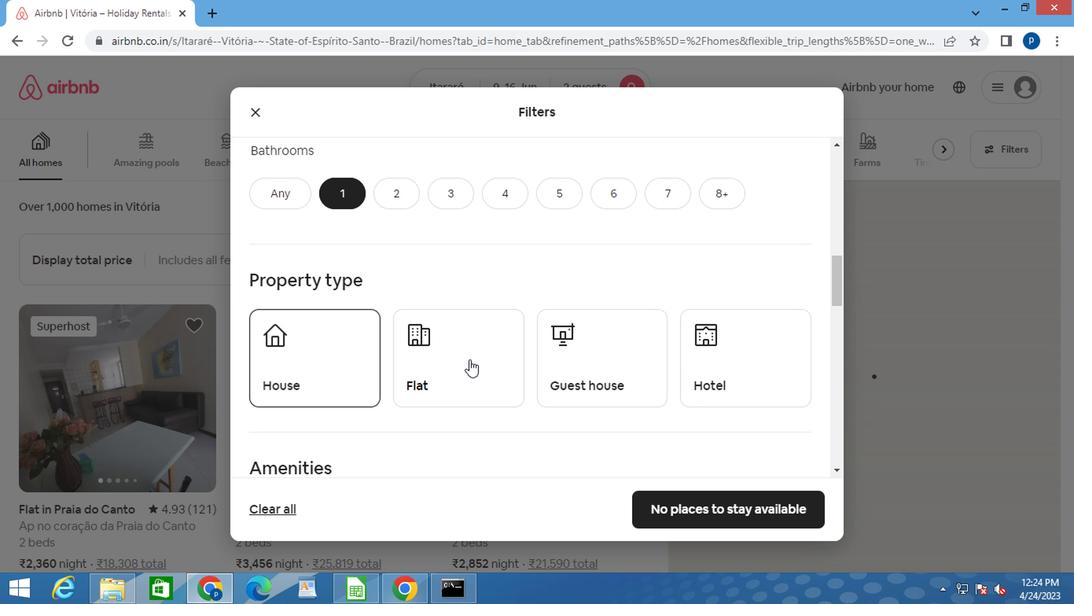 
Action: Mouse moved to (597, 364)
Screenshot: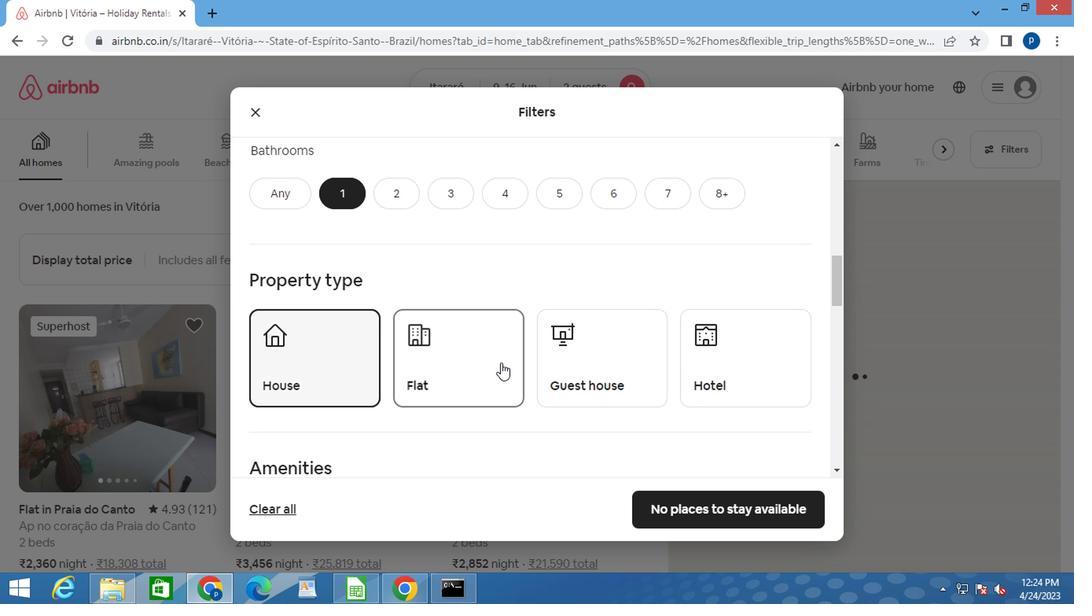 
Action: Mouse pressed left at (597, 364)
Screenshot: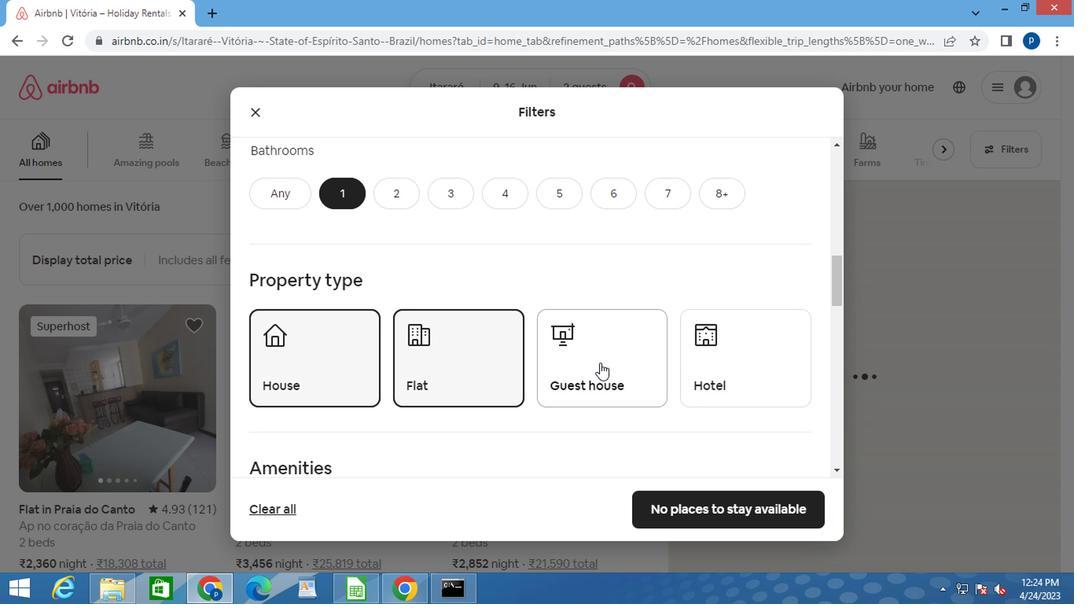 
Action: Mouse moved to (597, 366)
Screenshot: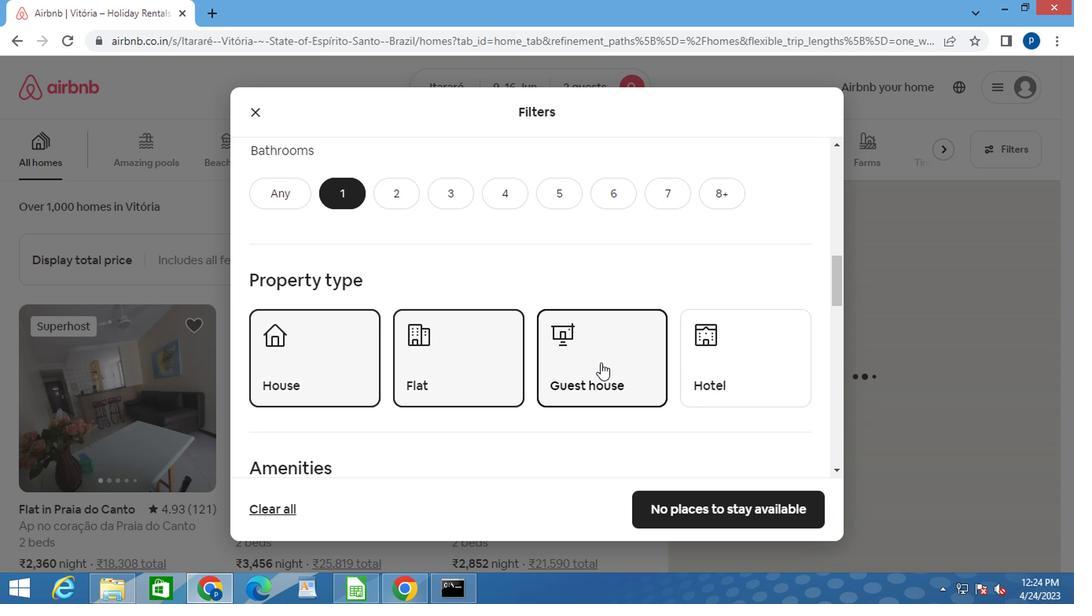 
Action: Mouse scrolled (597, 366) with delta (0, 0)
Screenshot: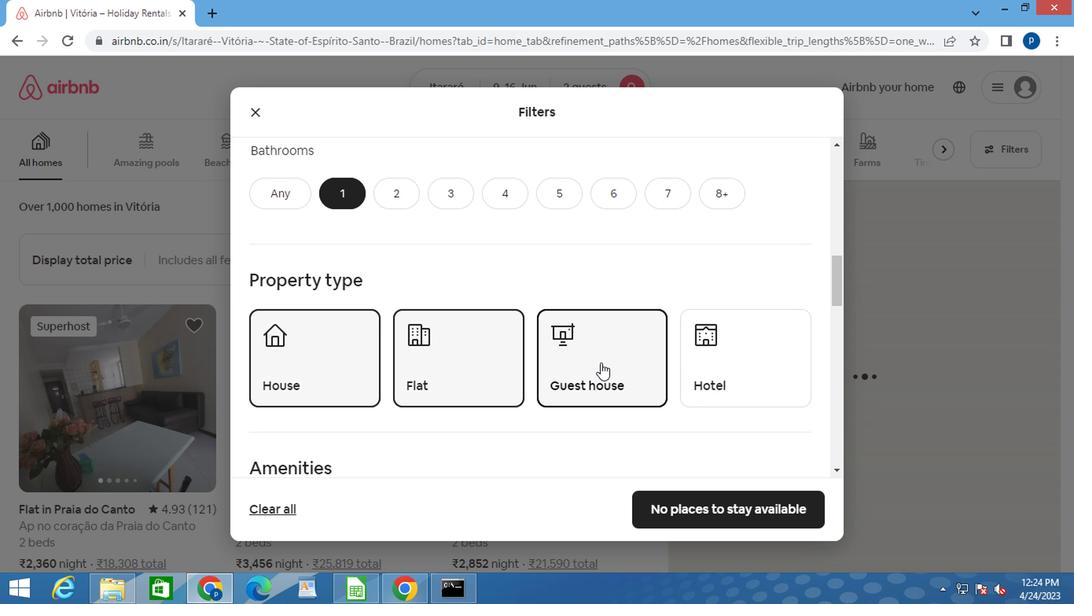 
Action: Mouse scrolled (597, 366) with delta (0, 0)
Screenshot: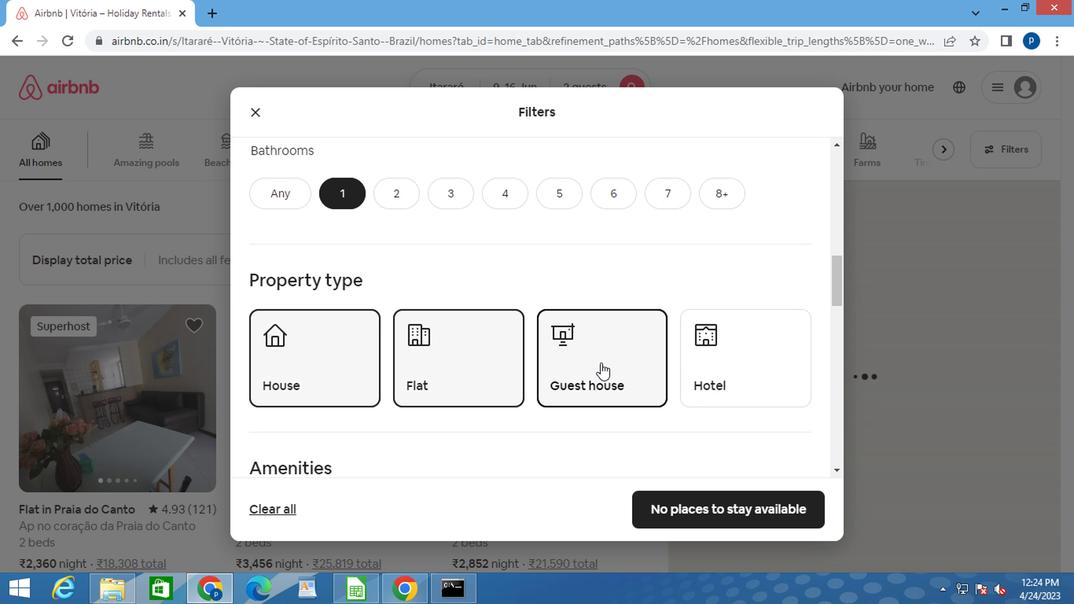 
Action: Mouse scrolled (597, 366) with delta (0, 0)
Screenshot: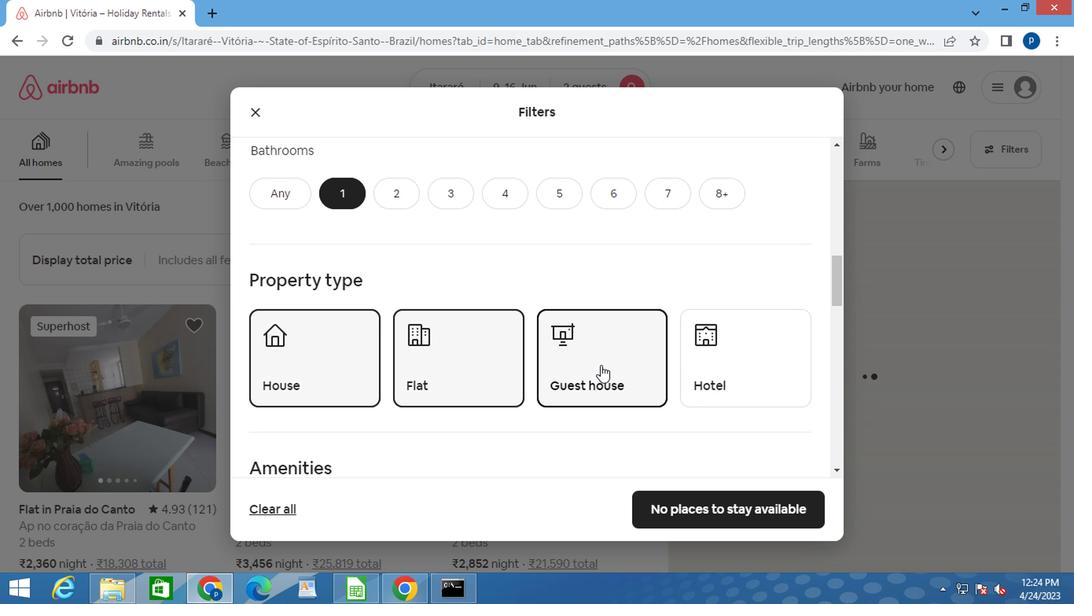 
Action: Mouse moved to (605, 363)
Screenshot: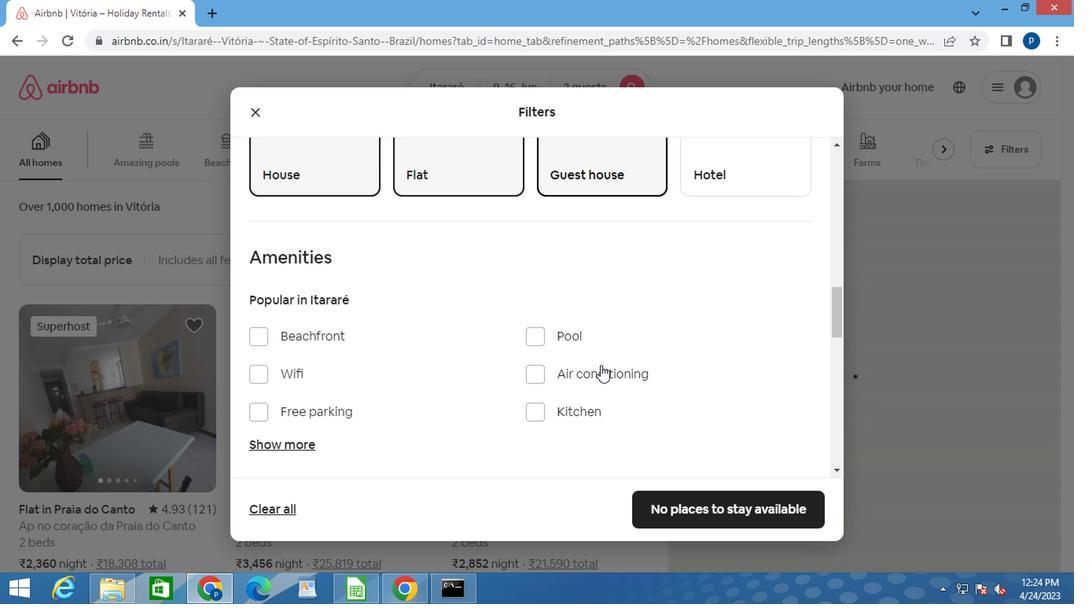
Action: Mouse scrolled (605, 362) with delta (0, 0)
Screenshot: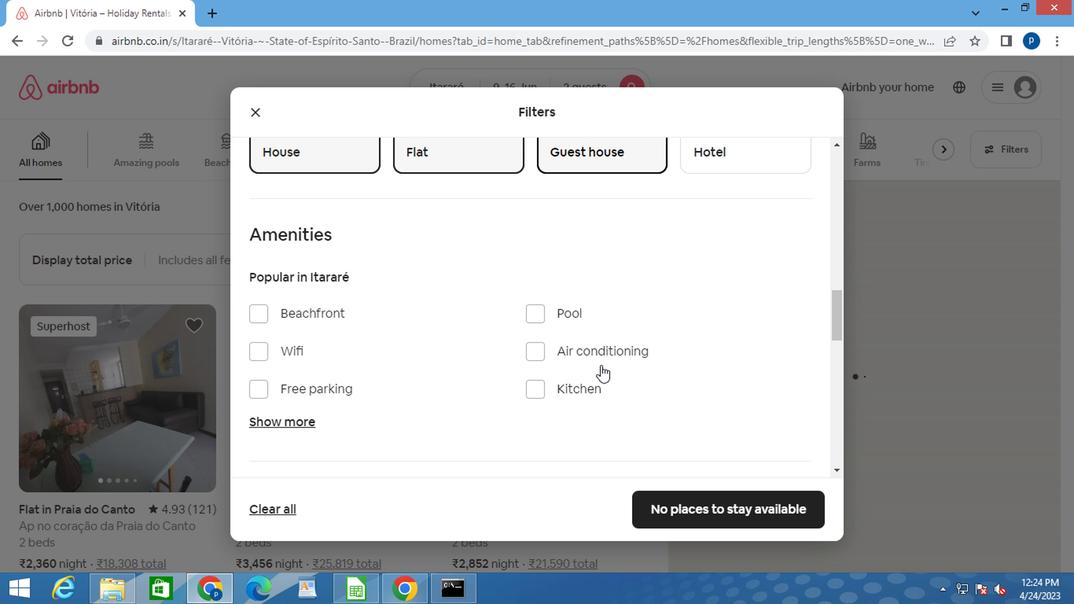 
Action: Mouse moved to (605, 363)
Screenshot: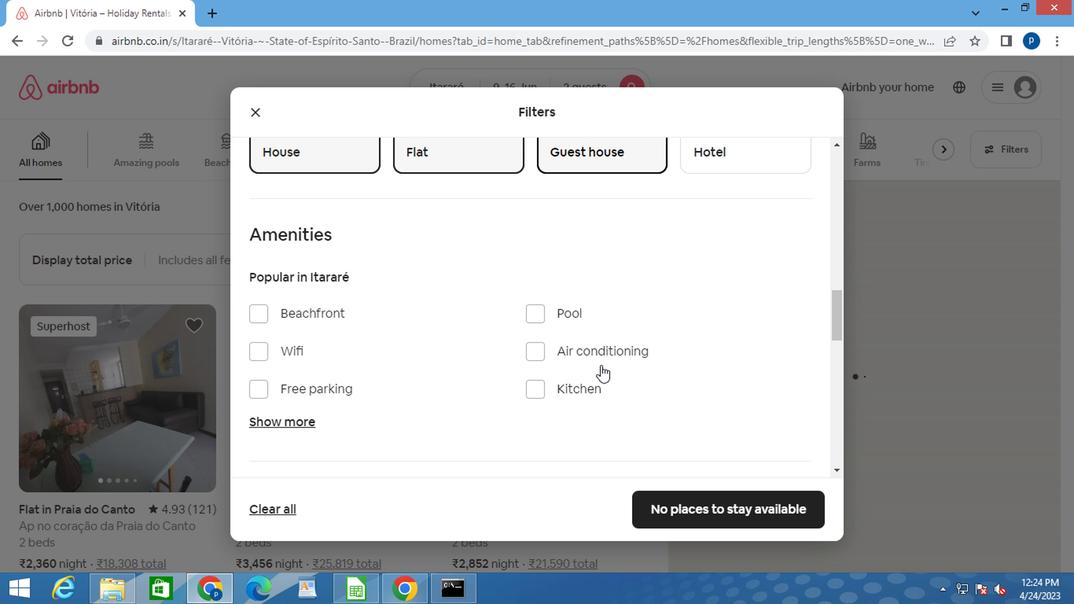 
Action: Mouse scrolled (605, 362) with delta (0, 0)
Screenshot: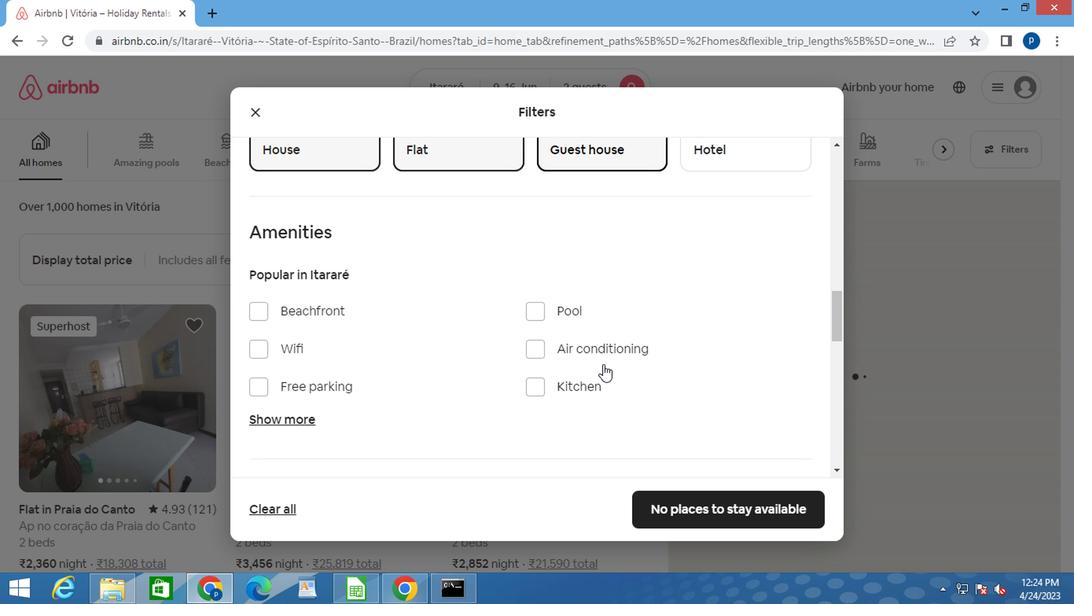 
Action: Mouse scrolled (605, 362) with delta (0, 0)
Screenshot: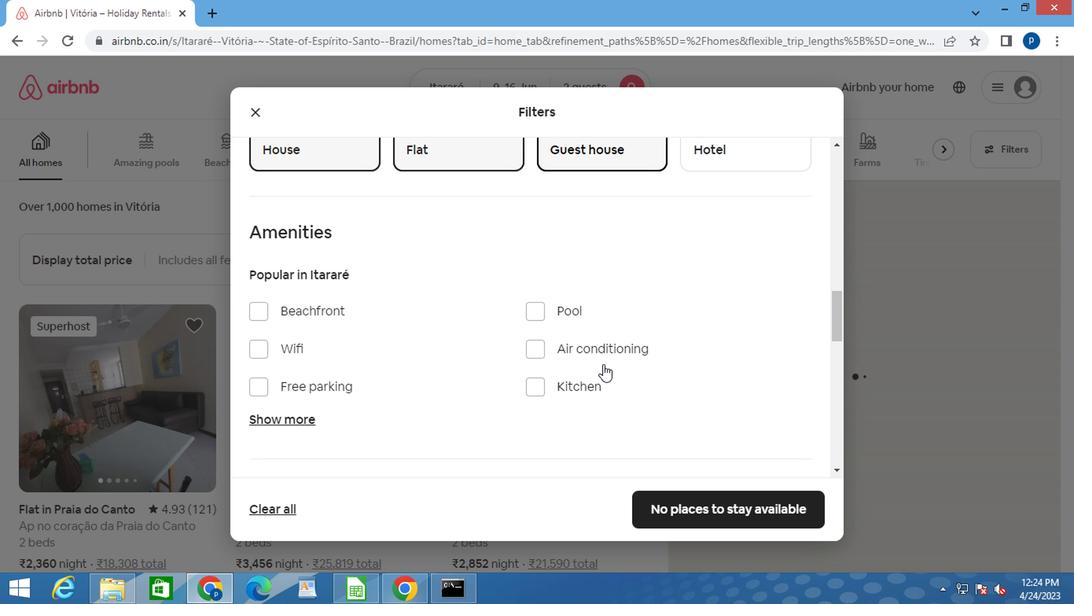 
Action: Mouse scrolled (605, 362) with delta (0, 0)
Screenshot: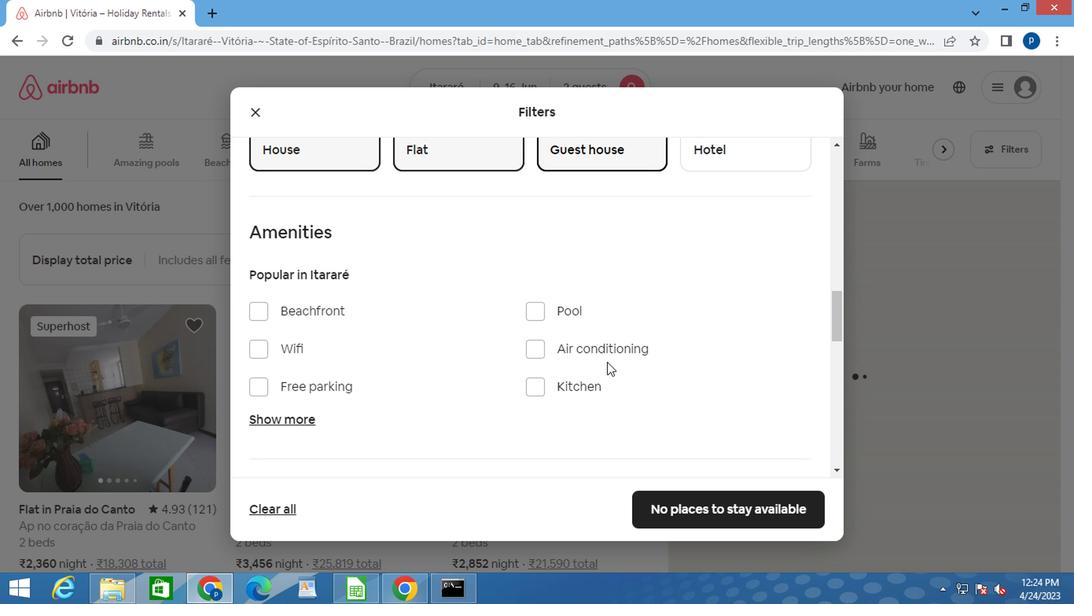 
Action: Mouse scrolled (605, 362) with delta (0, 0)
Screenshot: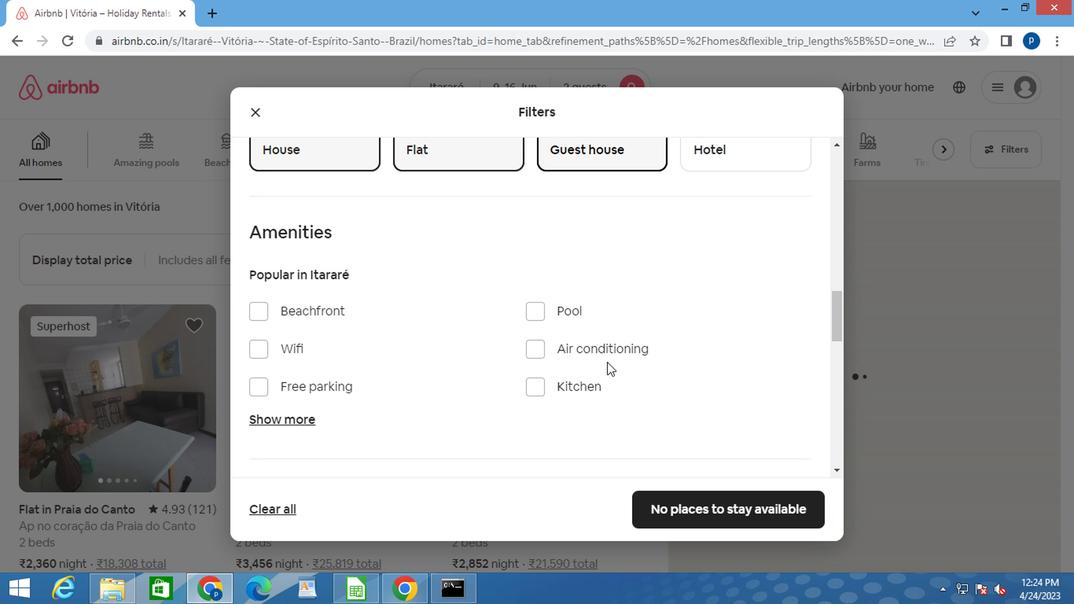 
Action: Mouse moved to (774, 203)
Screenshot: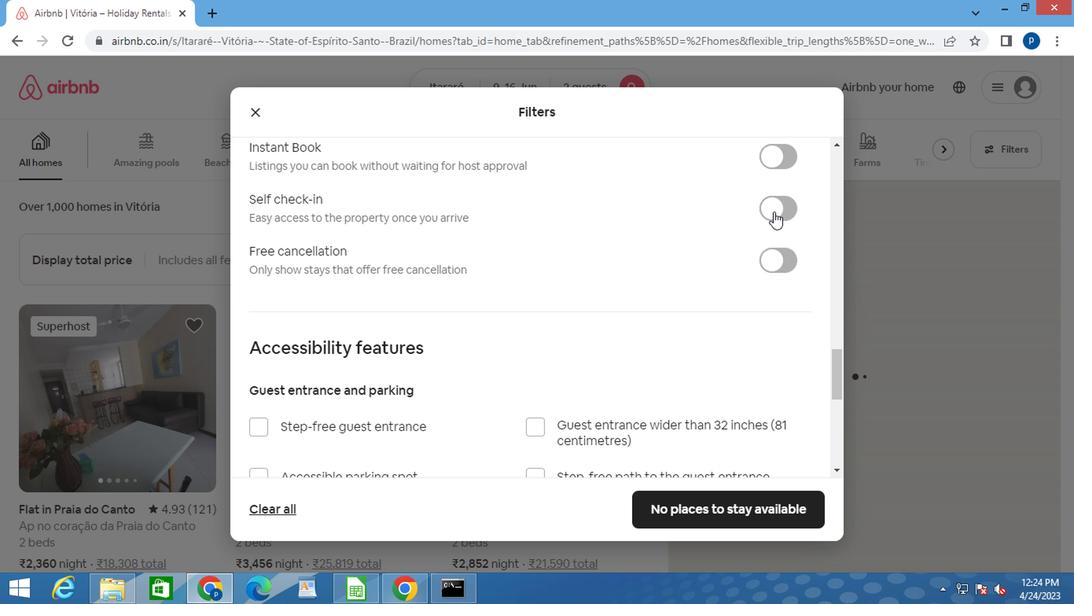 
Action: Mouse pressed left at (774, 203)
Screenshot: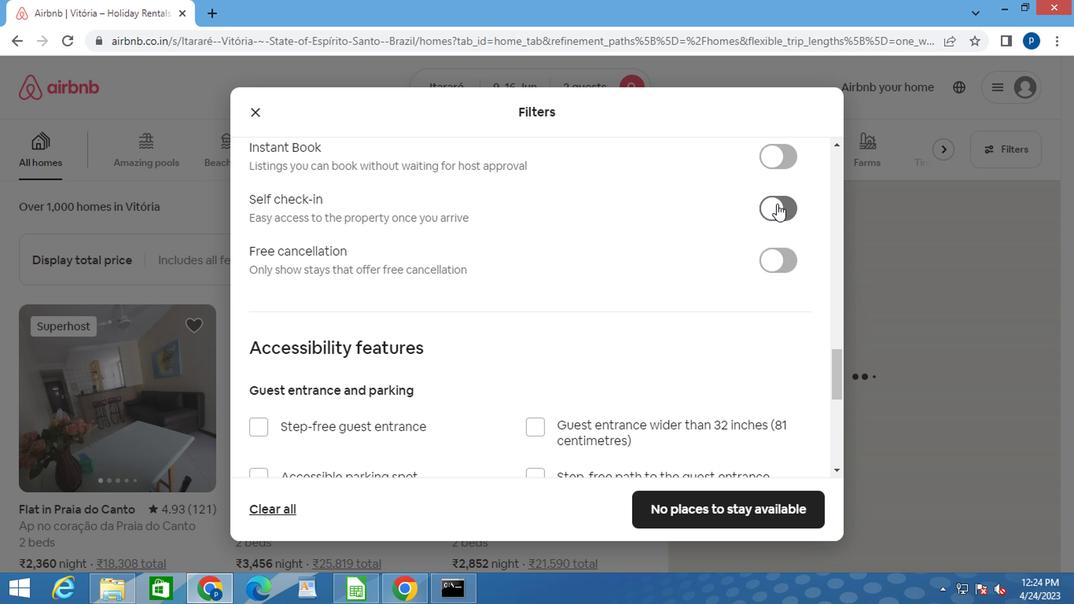 
Action: Mouse moved to (637, 294)
Screenshot: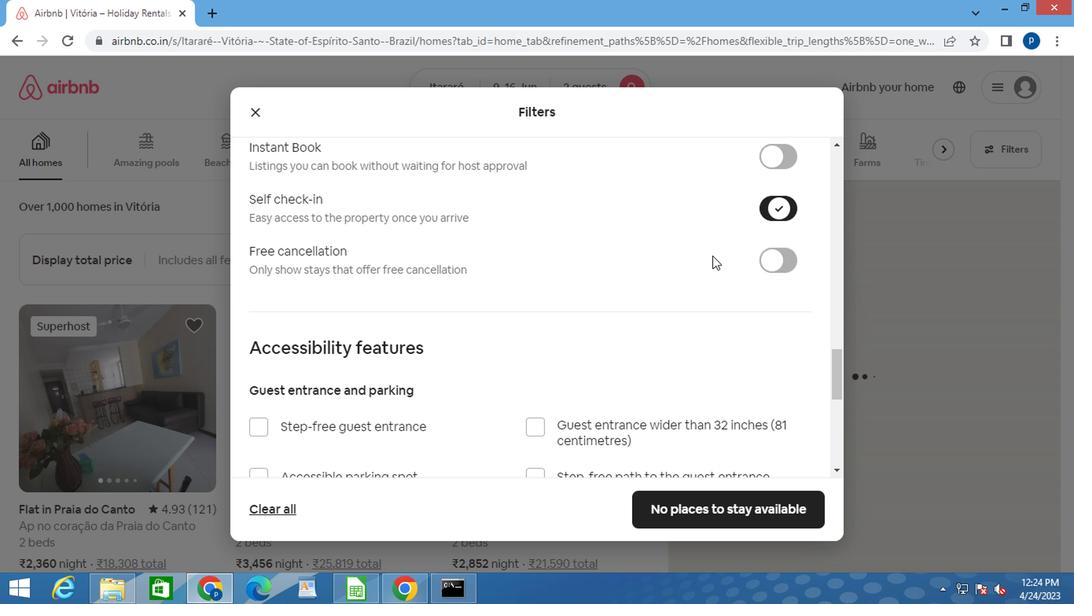 
Action: Mouse scrolled (637, 293) with delta (0, 0)
Screenshot: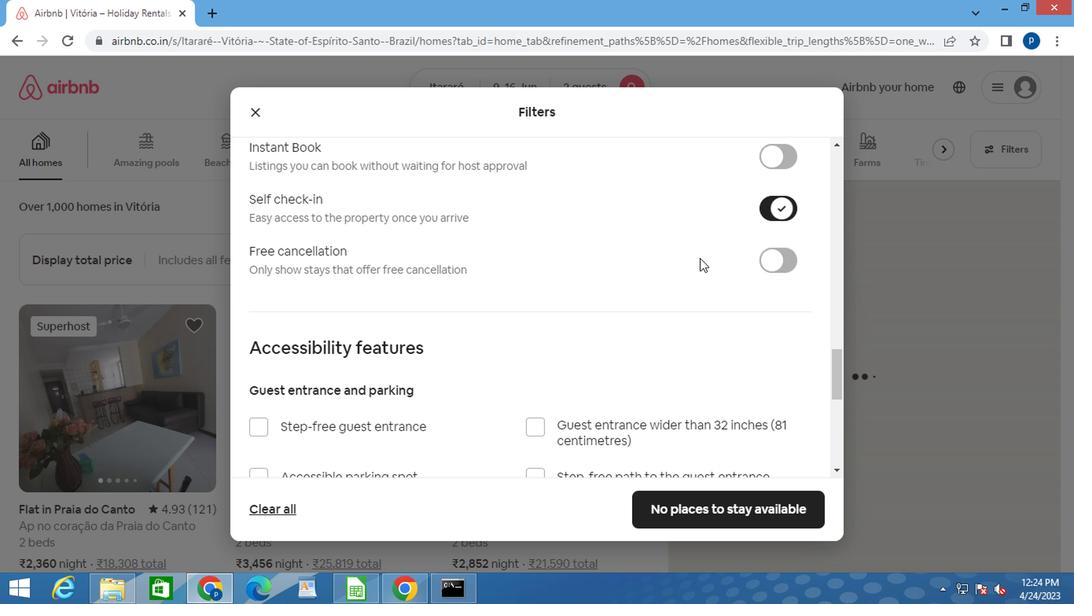 
Action: Mouse moved to (632, 297)
Screenshot: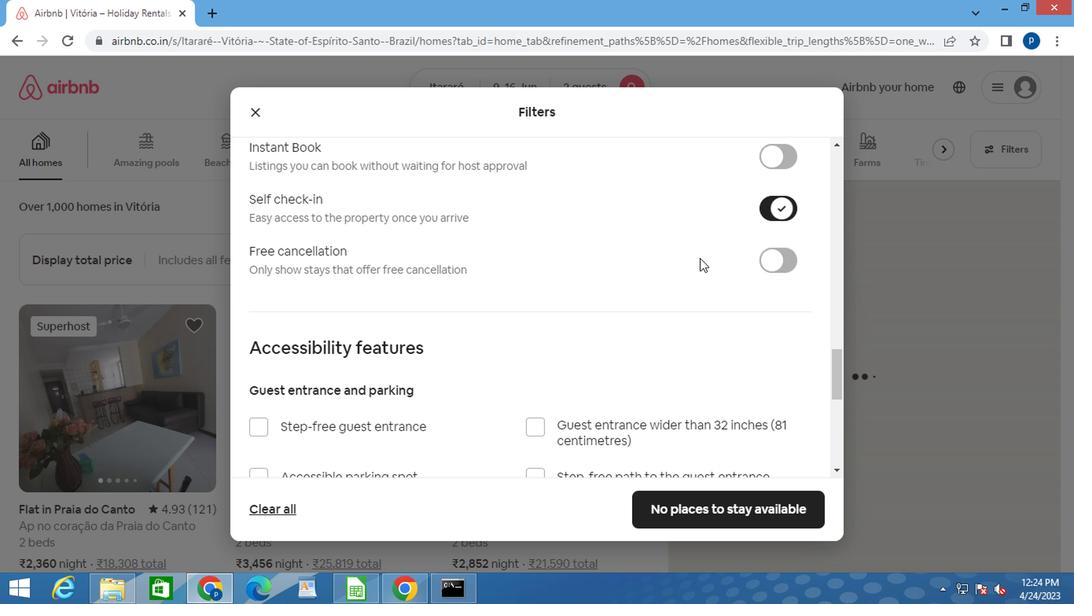 
Action: Mouse scrolled (632, 297) with delta (0, 0)
Screenshot: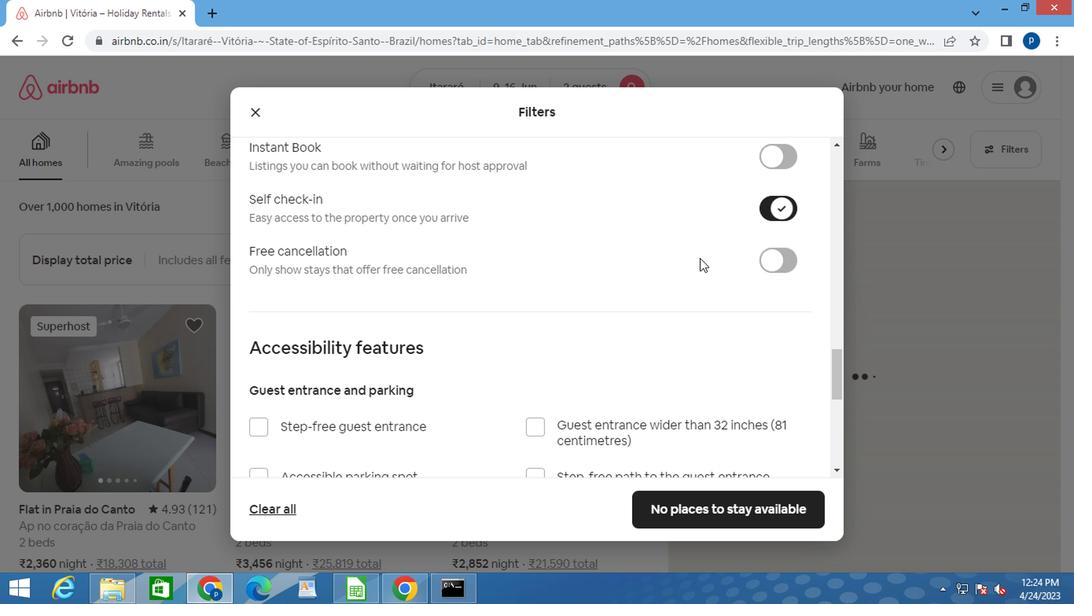 
Action: Mouse moved to (622, 302)
Screenshot: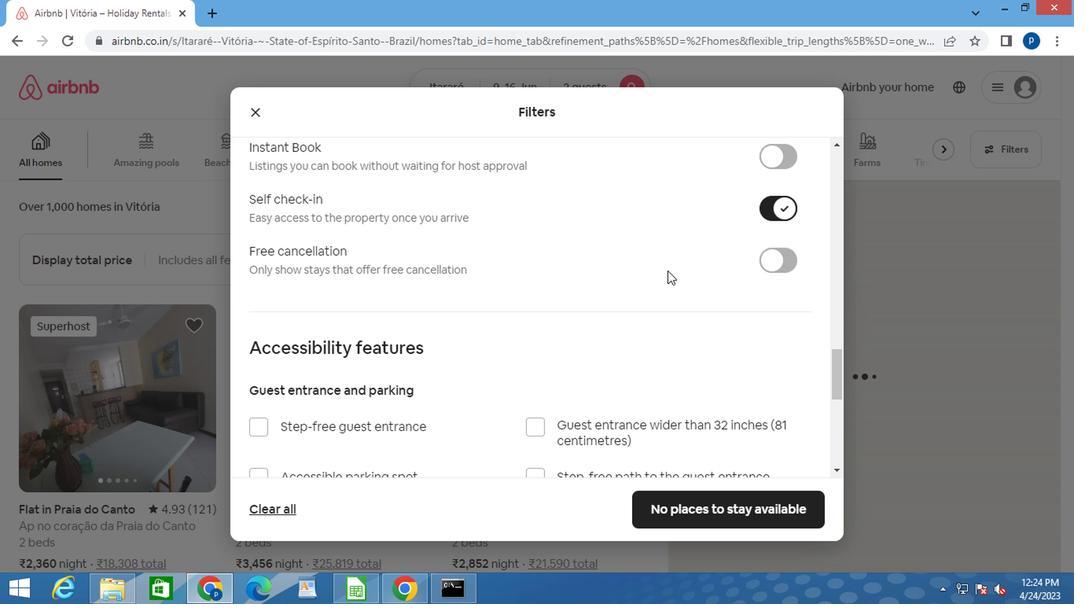 
Action: Mouse scrolled (627, 299) with delta (0, 0)
Screenshot: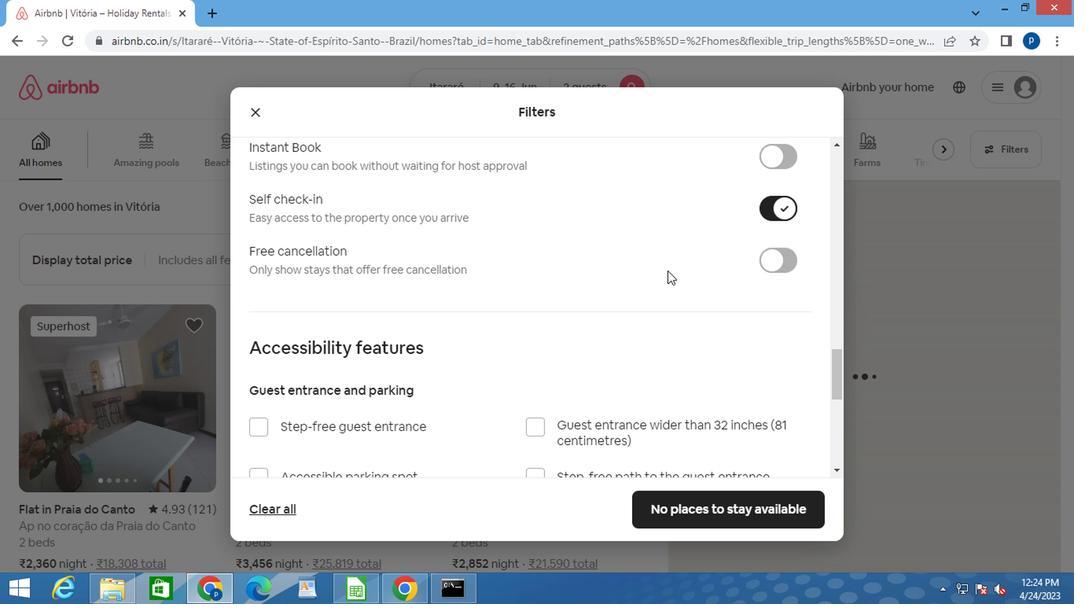 
Action: Mouse scrolled (622, 301) with delta (0, 0)
Screenshot: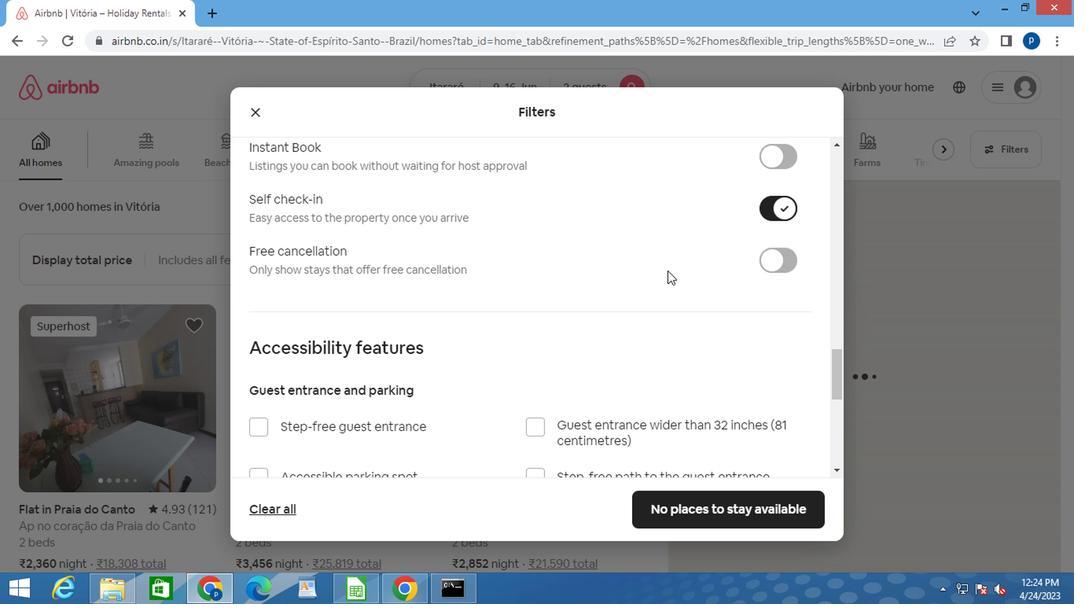 
Action: Mouse moved to (609, 306)
Screenshot: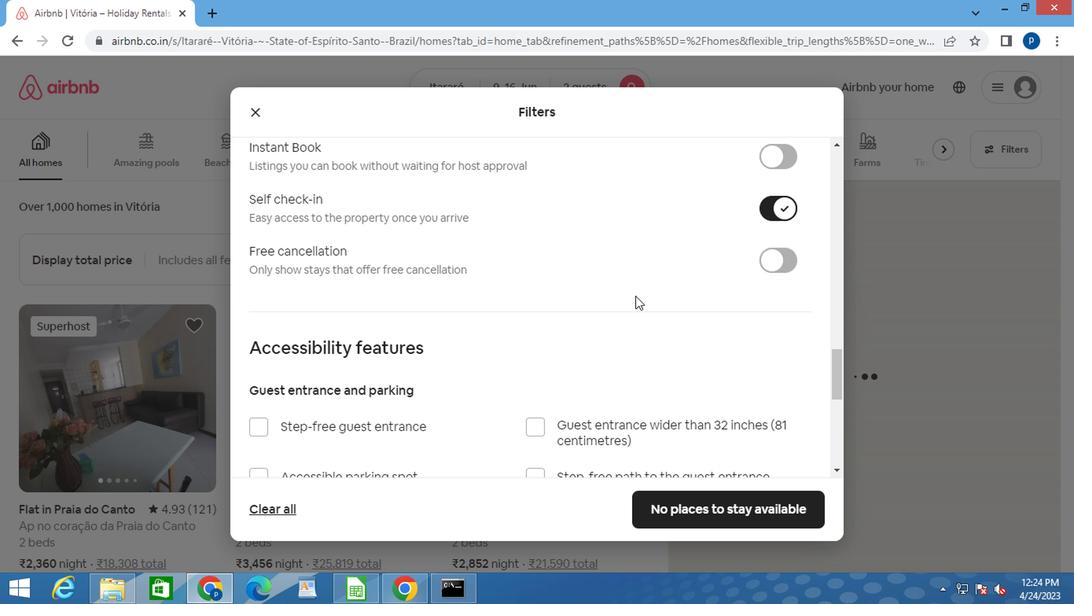 
Action: Mouse scrolled (616, 304) with delta (0, -1)
Screenshot: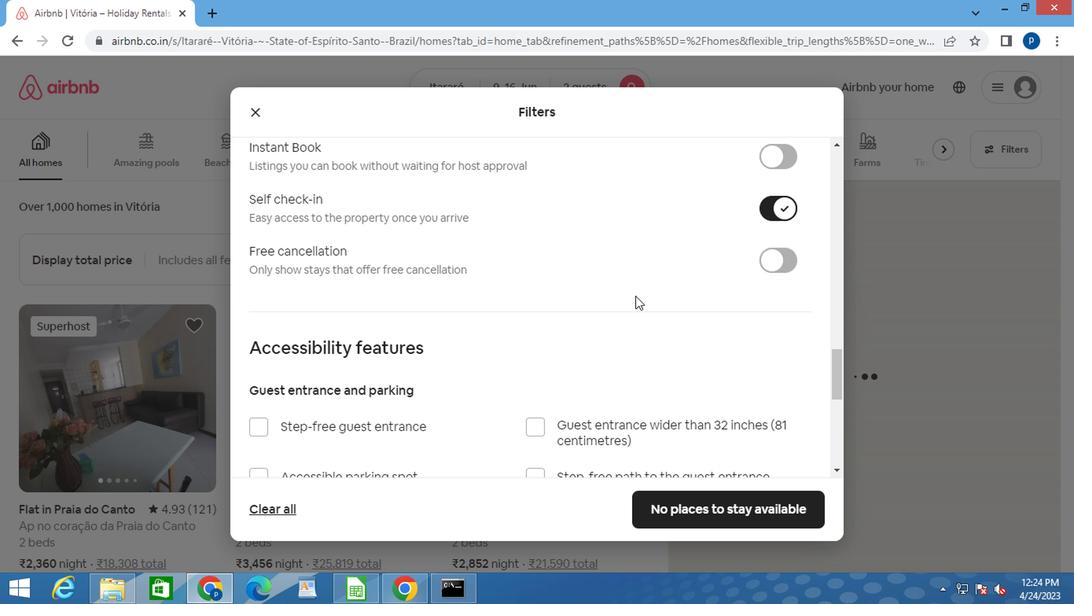 
Action: Mouse scrolled (610, 305) with delta (0, 0)
Screenshot: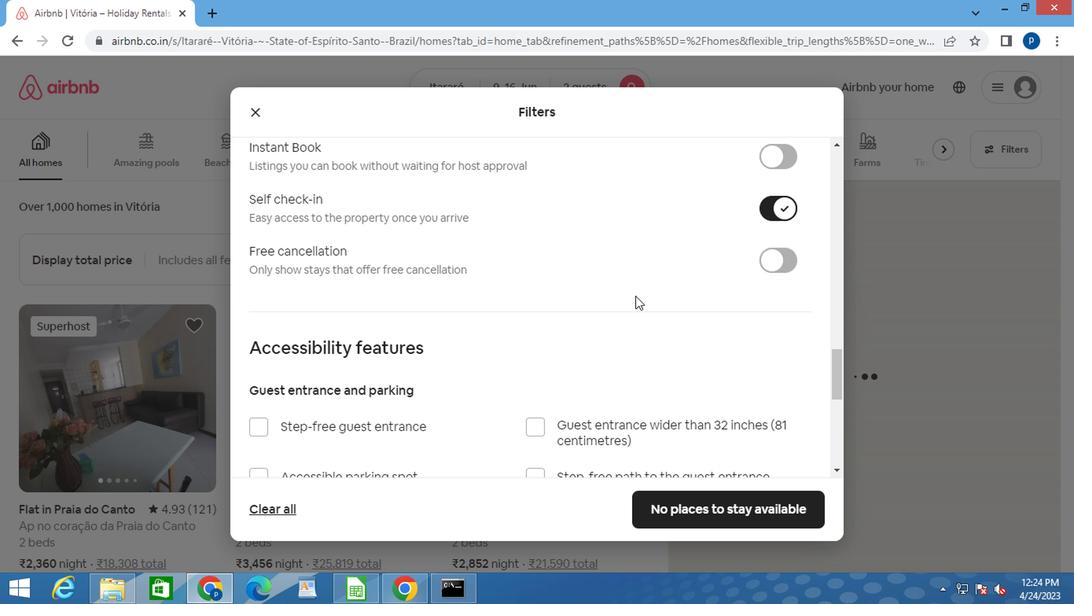 
Action: Mouse moved to (712, 511)
Screenshot: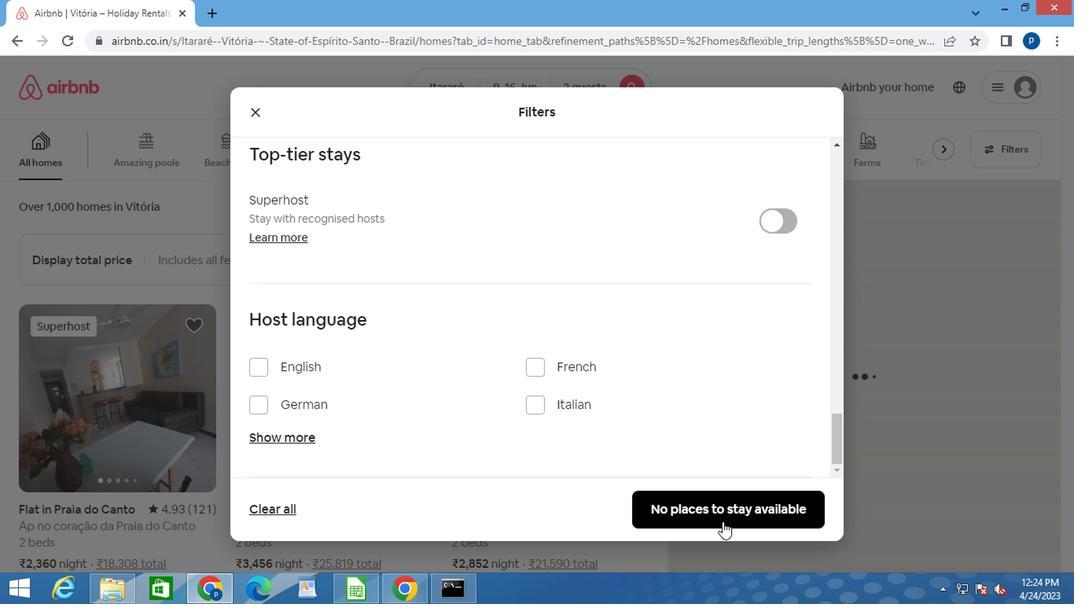 
Action: Mouse pressed left at (712, 511)
Screenshot: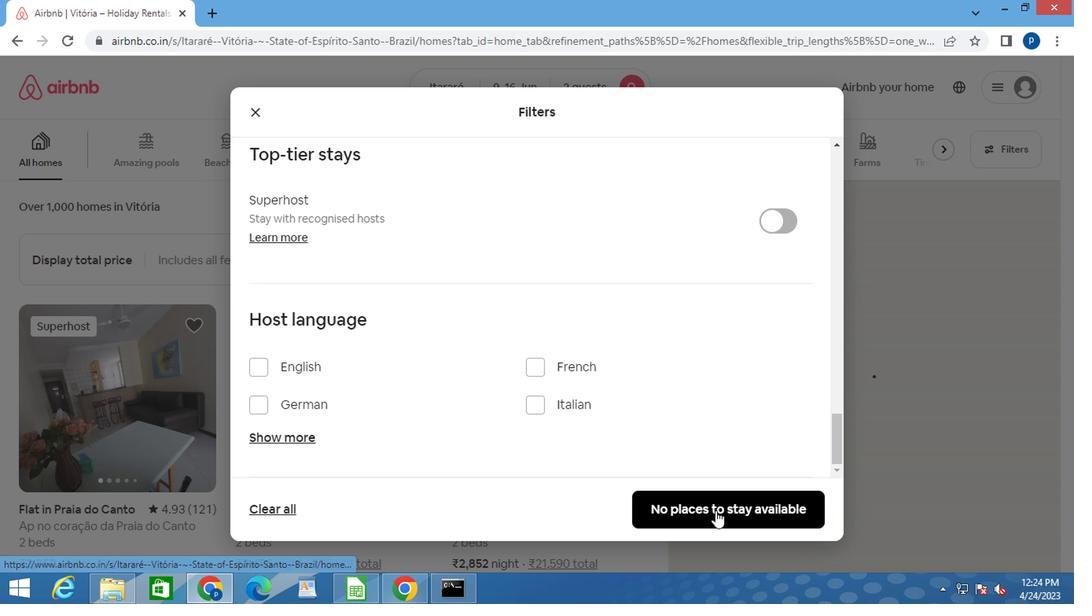 
